 Task: Find connections with filter location Nailsea with filter topic #Bitcoinwith filter profile language French with filter current company V-Soft Consulting Group, Inc. with filter school Atomic Energy Central School with filter industry Pharmaceutical Manufacturing with filter service category Financial Advisory with filter keywords title Phlebotomist
Action: Mouse moved to (589, 67)
Screenshot: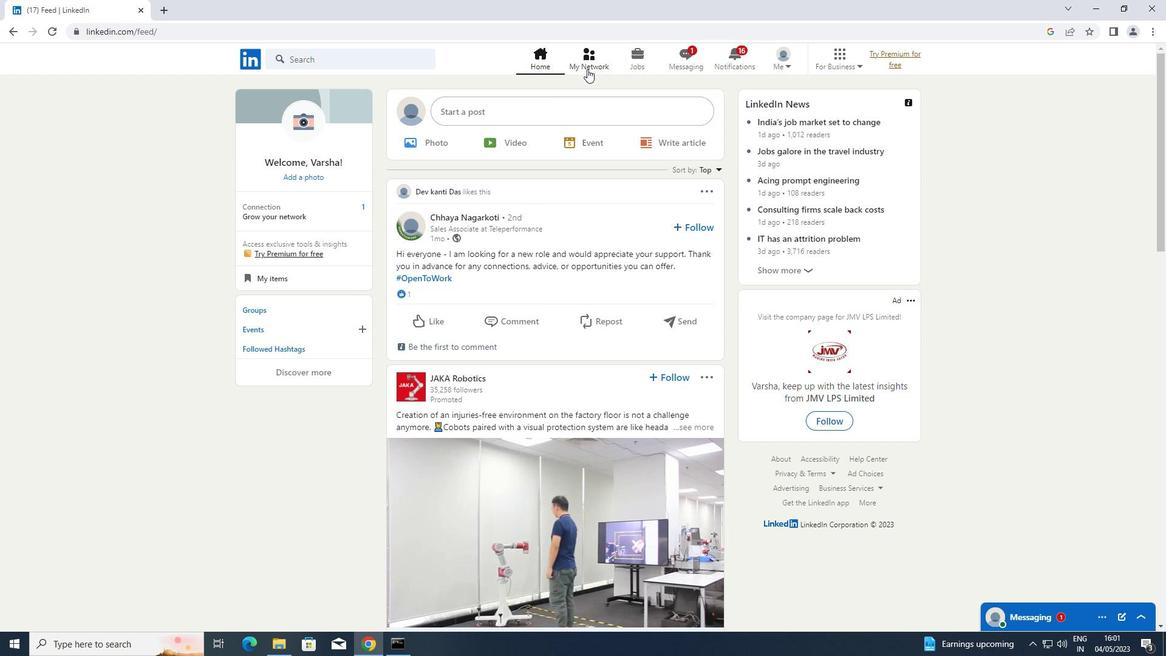 
Action: Mouse pressed left at (589, 67)
Screenshot: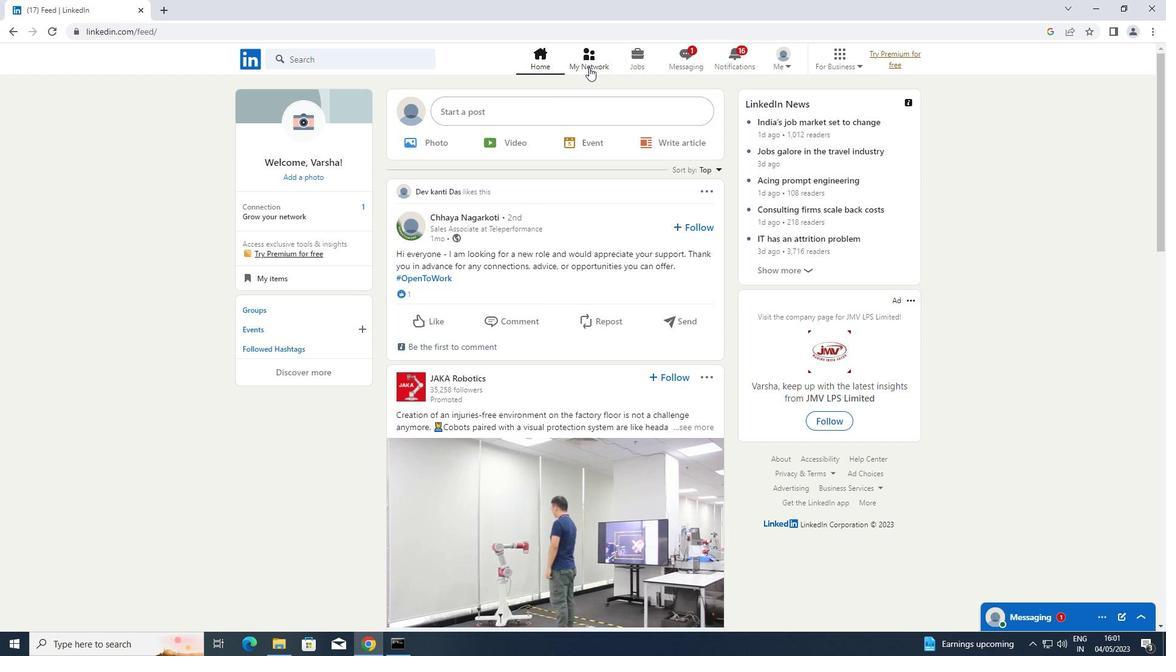 
Action: Mouse moved to (317, 136)
Screenshot: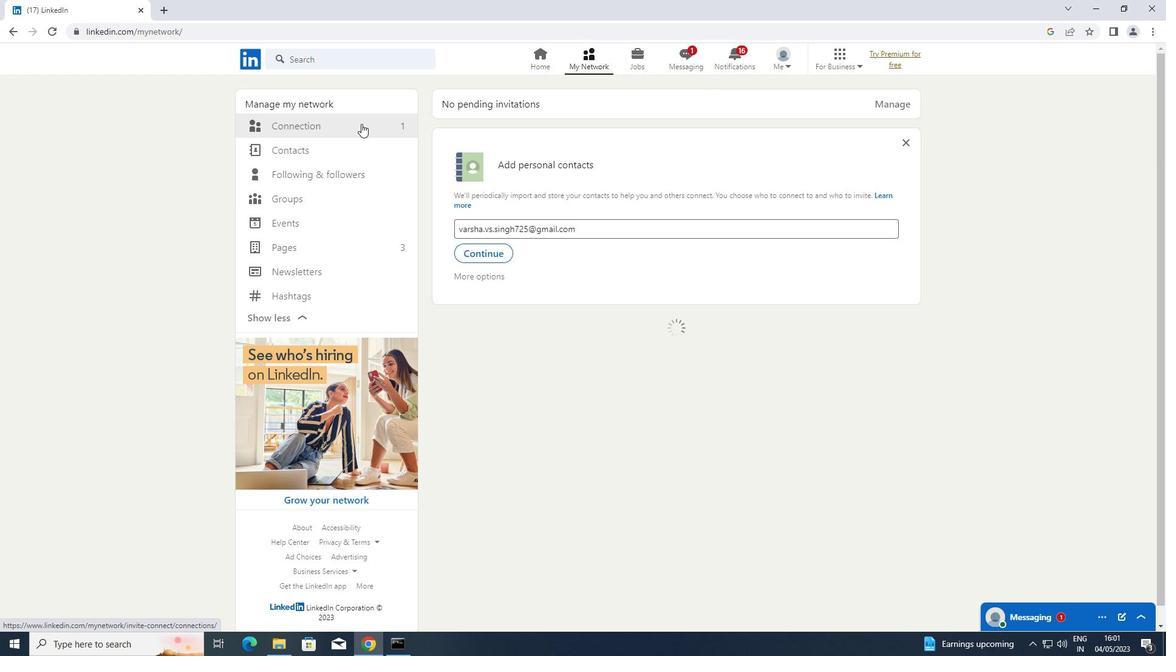 
Action: Mouse pressed left at (317, 136)
Screenshot: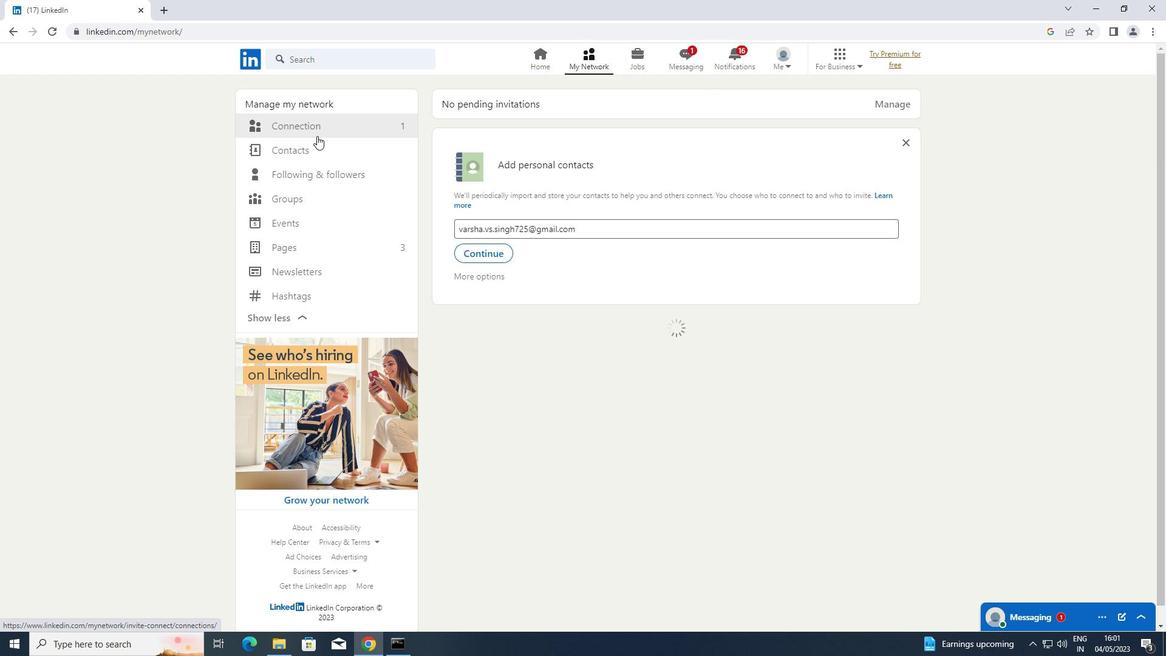
Action: Mouse moved to (322, 133)
Screenshot: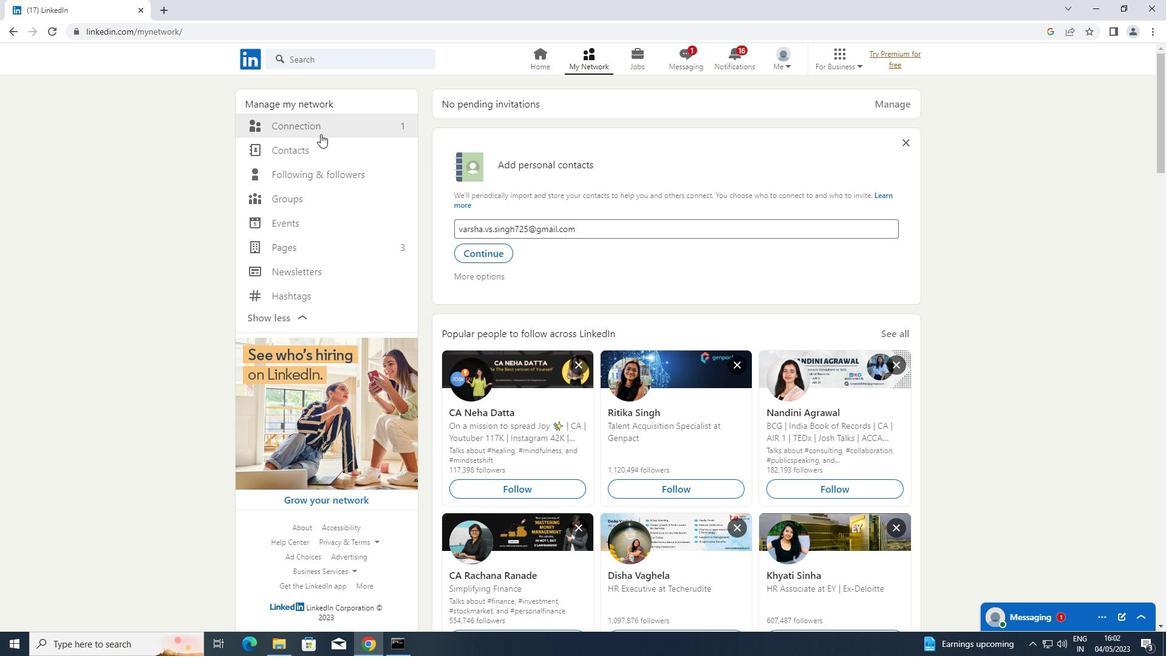 
Action: Mouse pressed left at (322, 133)
Screenshot: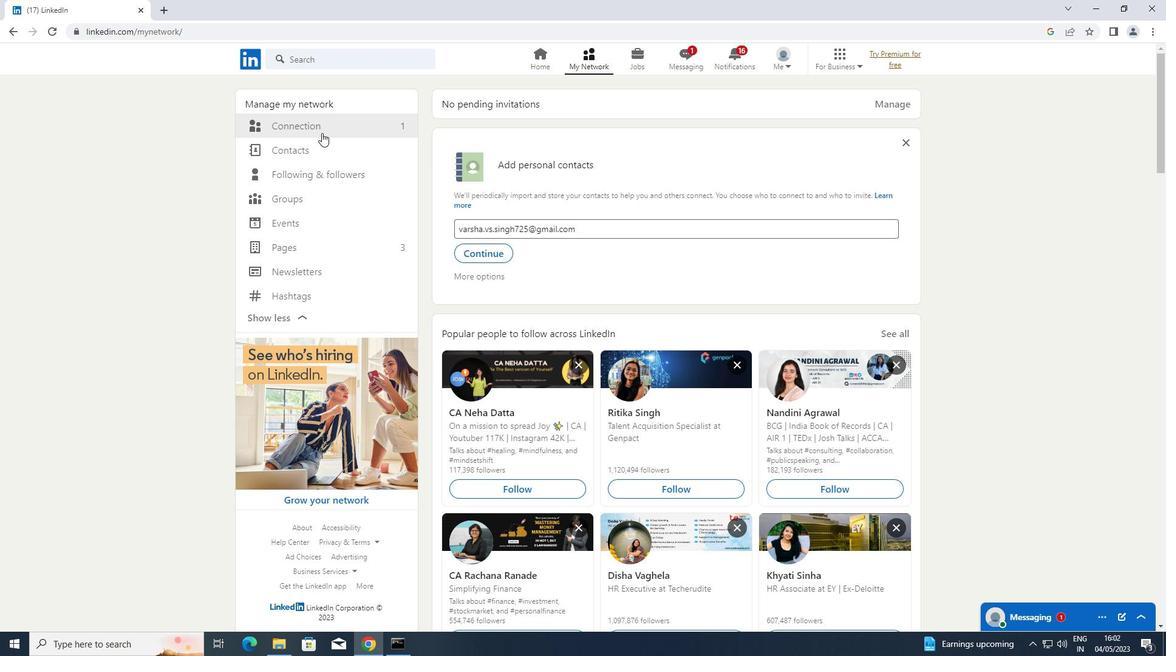 
Action: Mouse moved to (325, 126)
Screenshot: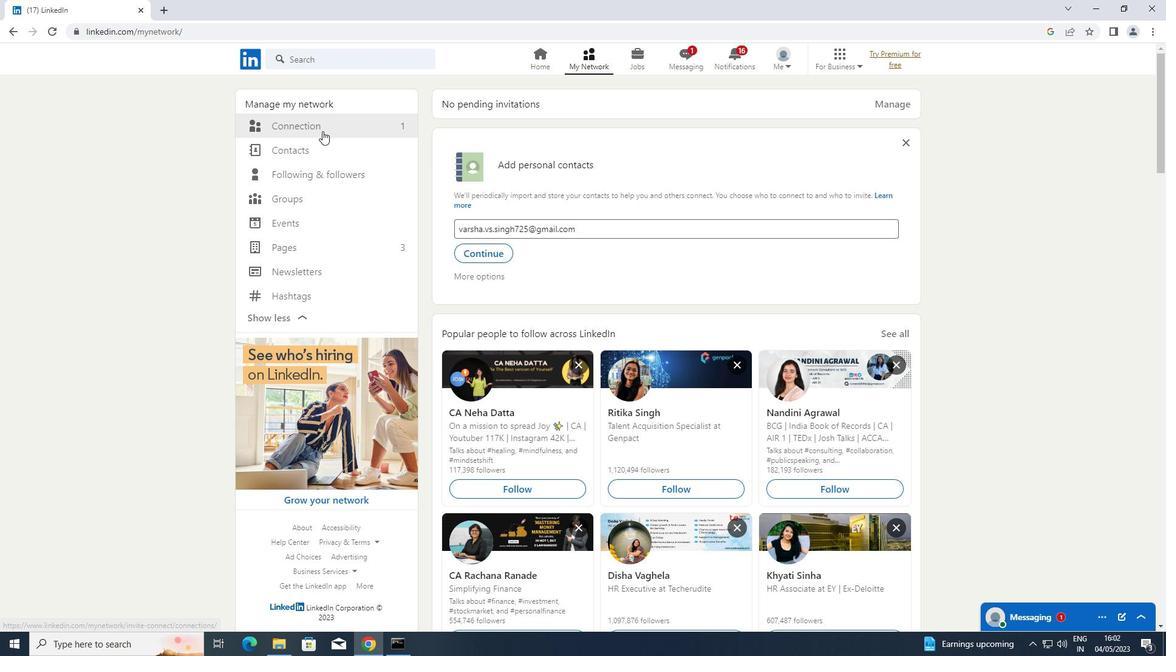 
Action: Mouse pressed left at (325, 126)
Screenshot: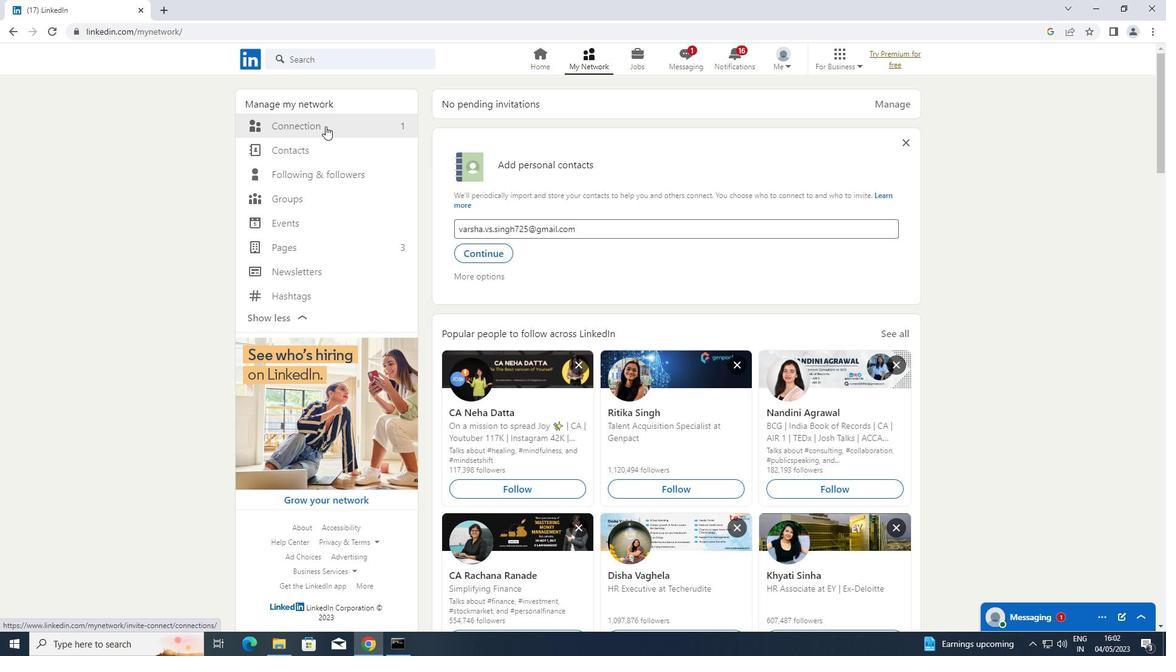
Action: Mouse moved to (656, 128)
Screenshot: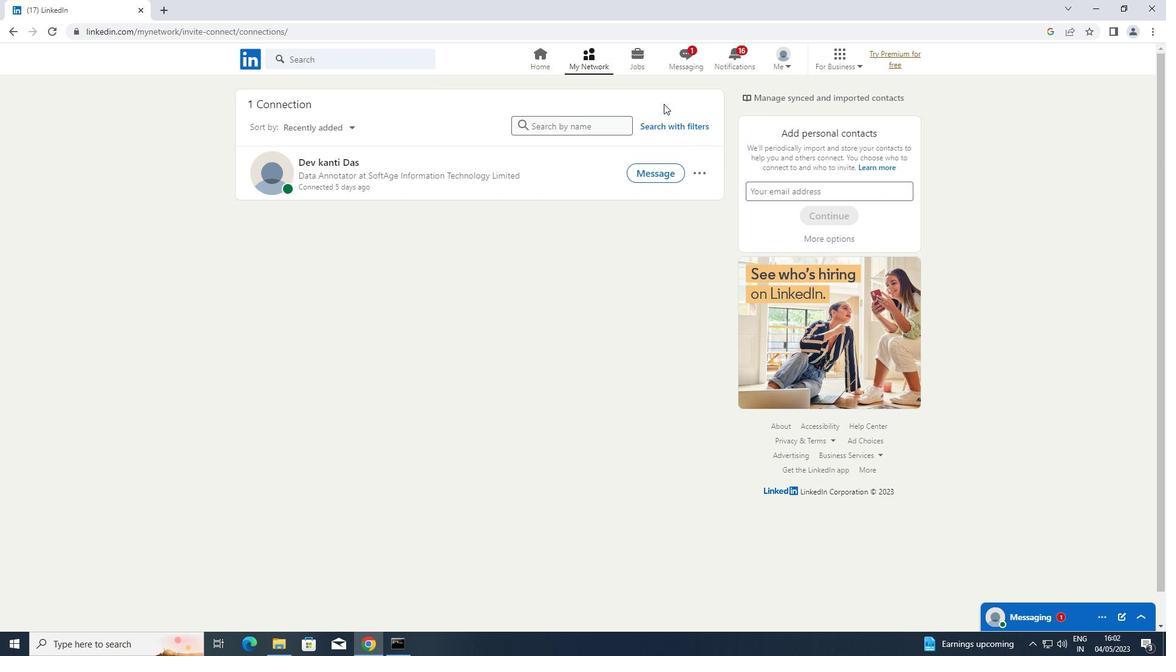 
Action: Mouse pressed left at (656, 128)
Screenshot: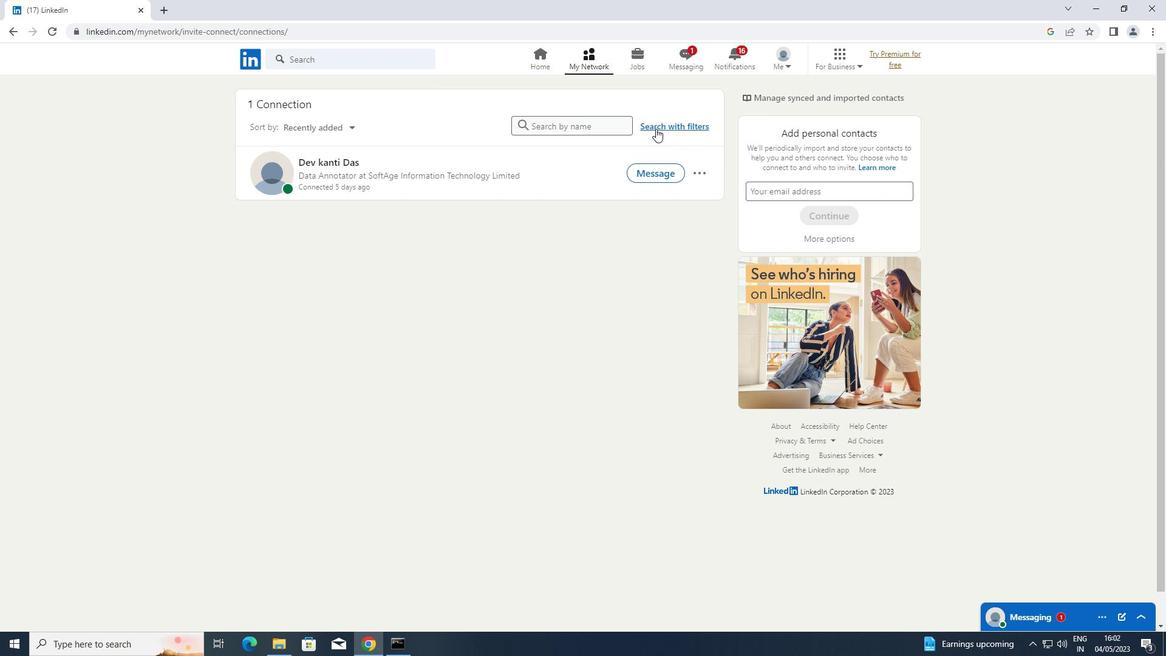 
Action: Mouse moved to (628, 96)
Screenshot: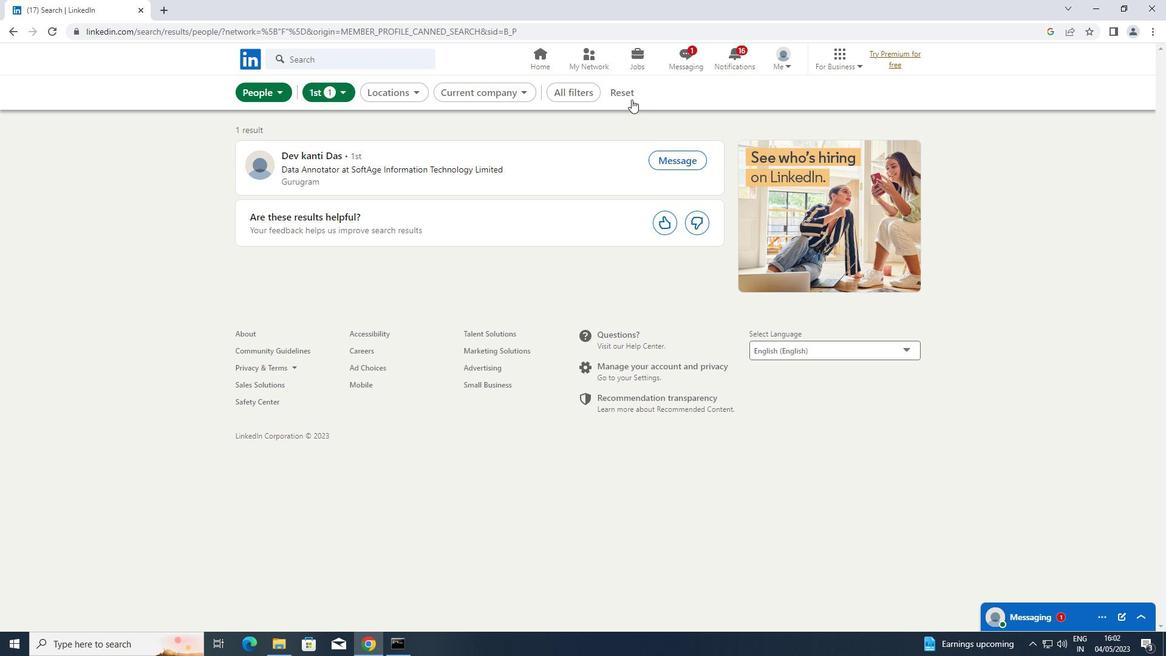 
Action: Mouse pressed left at (628, 96)
Screenshot: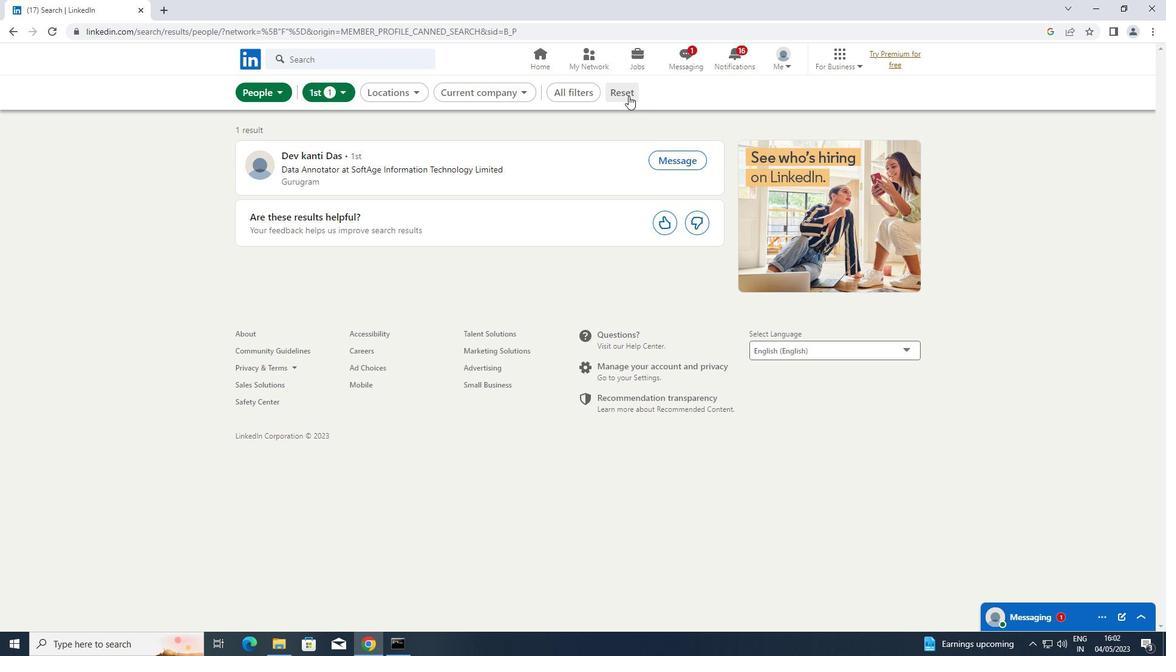 
Action: Mouse moved to (603, 97)
Screenshot: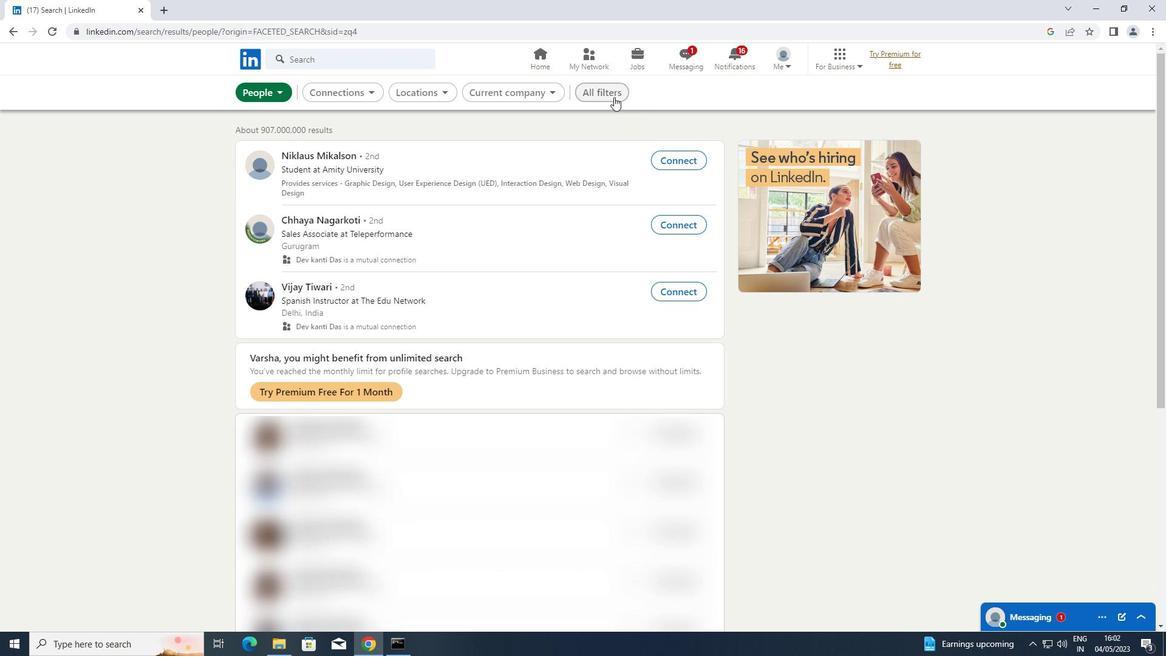 
Action: Mouse pressed left at (603, 97)
Screenshot: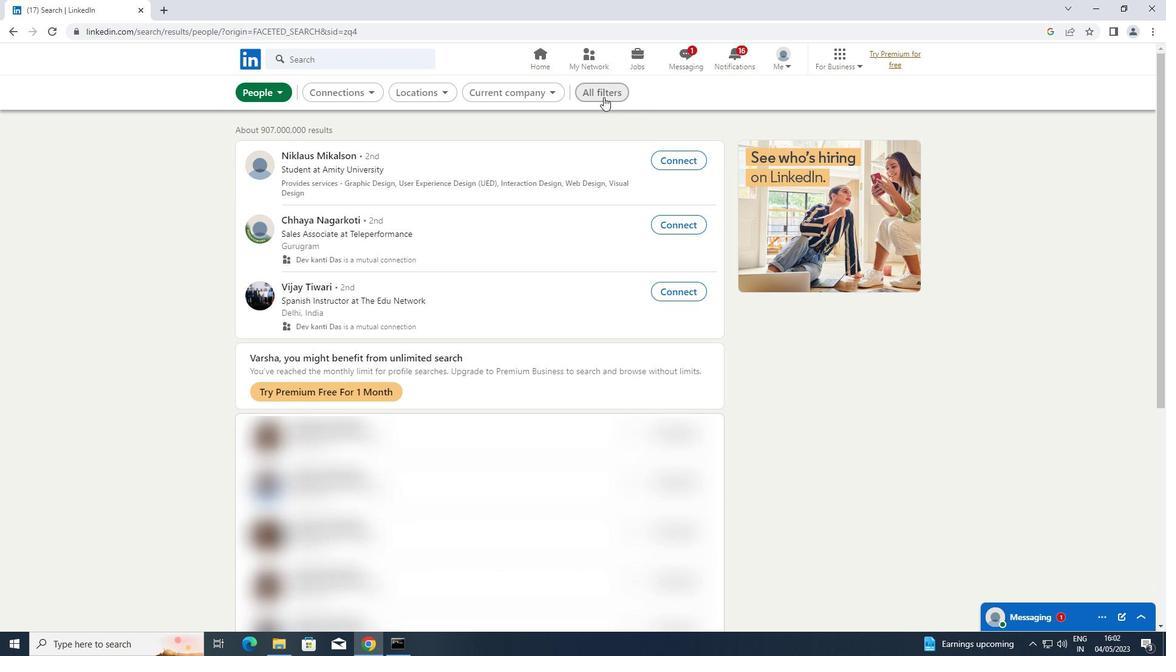 
Action: Mouse moved to (1088, 340)
Screenshot: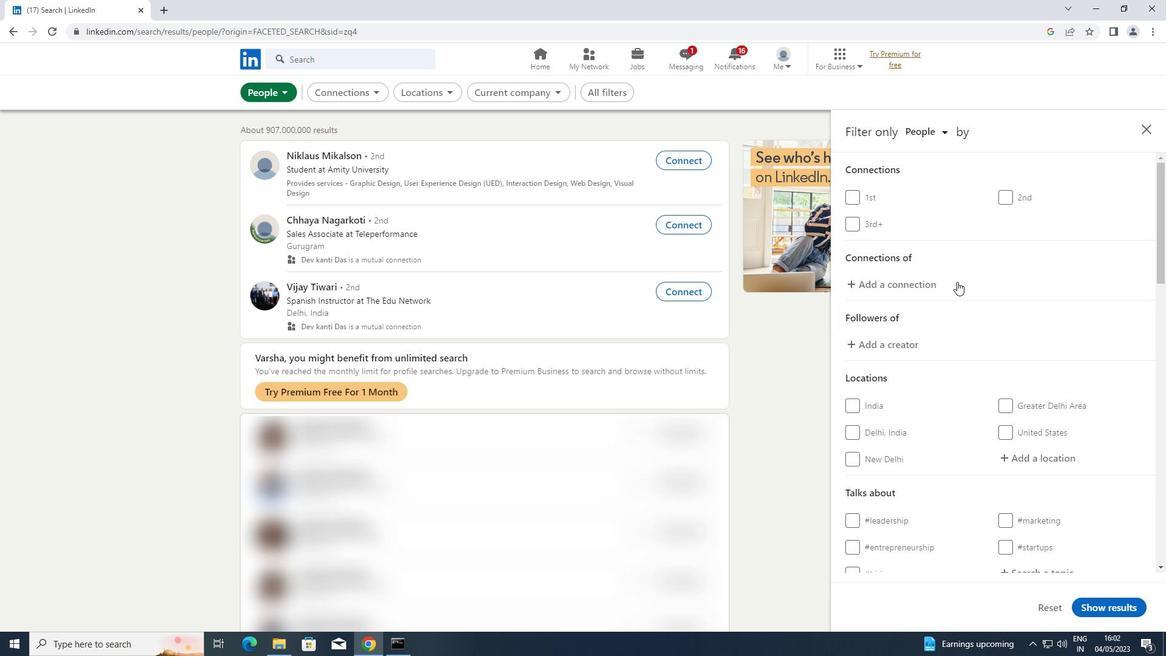
Action: Mouse scrolled (1088, 340) with delta (0, 0)
Screenshot: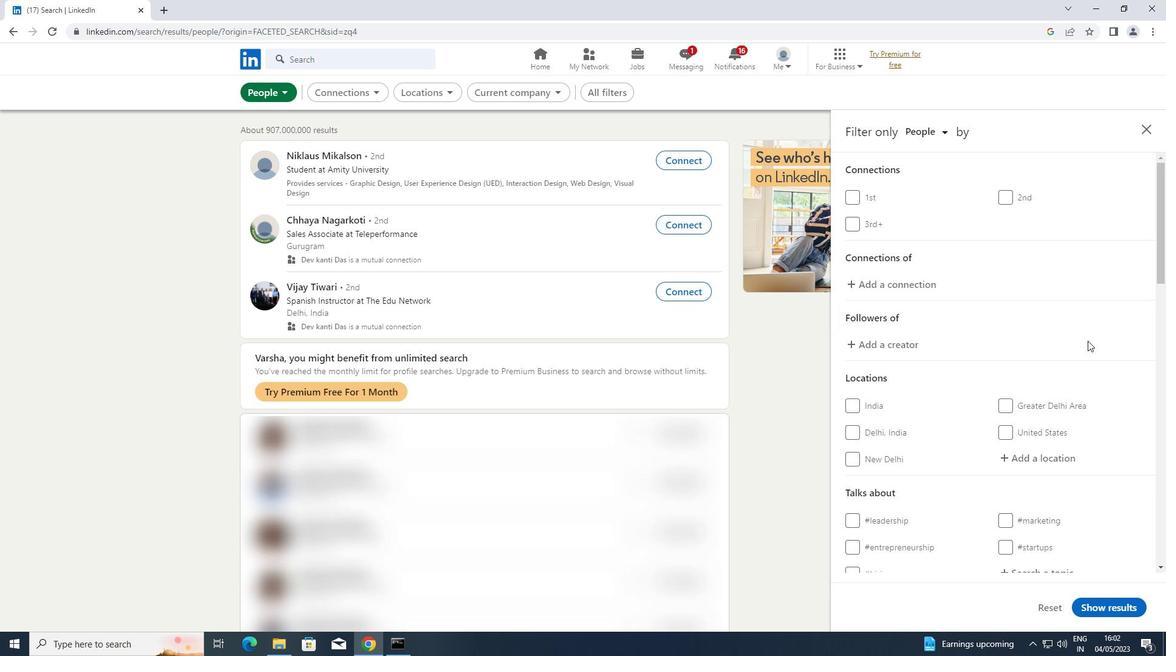 
Action: Mouse scrolled (1088, 340) with delta (0, 0)
Screenshot: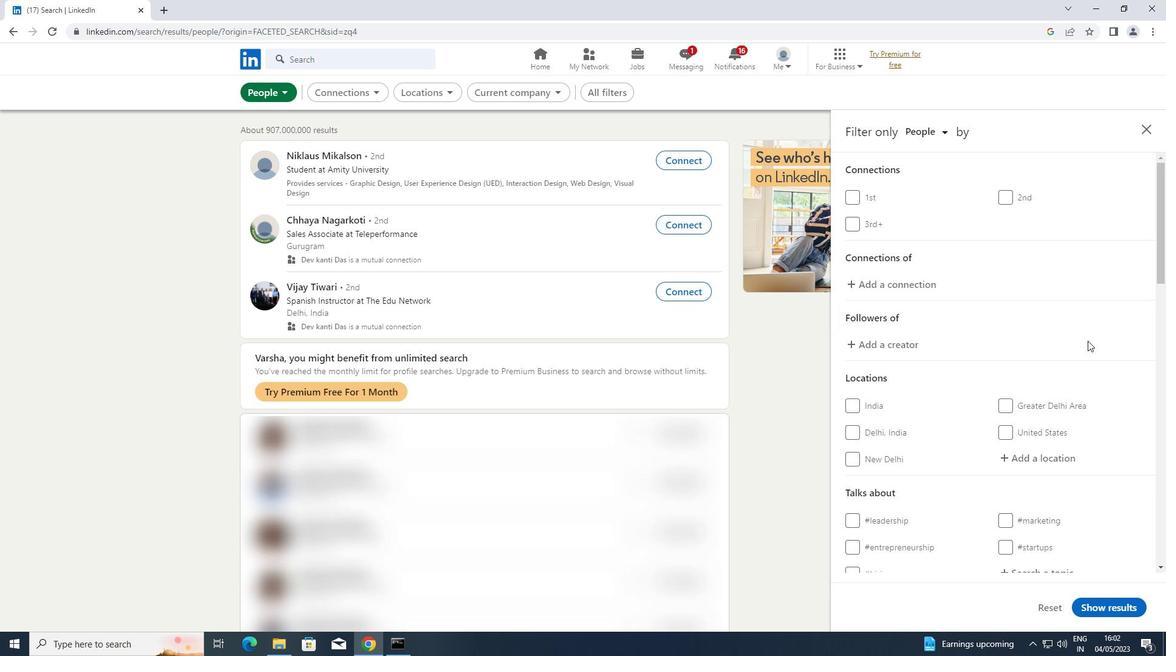 
Action: Mouse moved to (1051, 337)
Screenshot: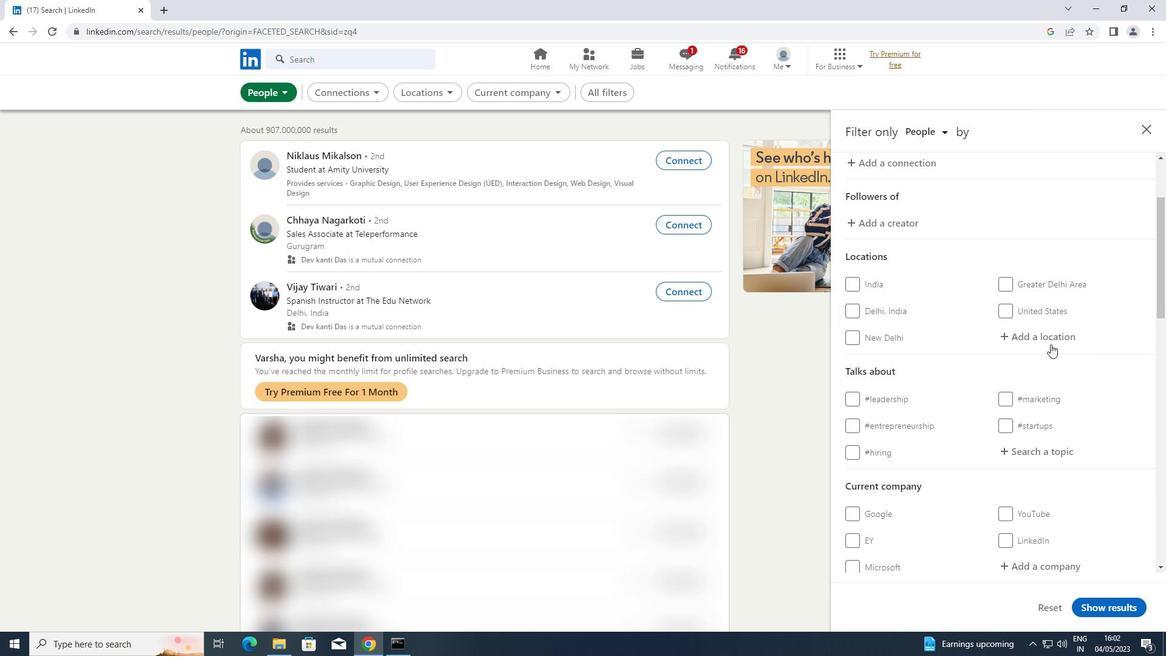 
Action: Mouse pressed left at (1051, 337)
Screenshot: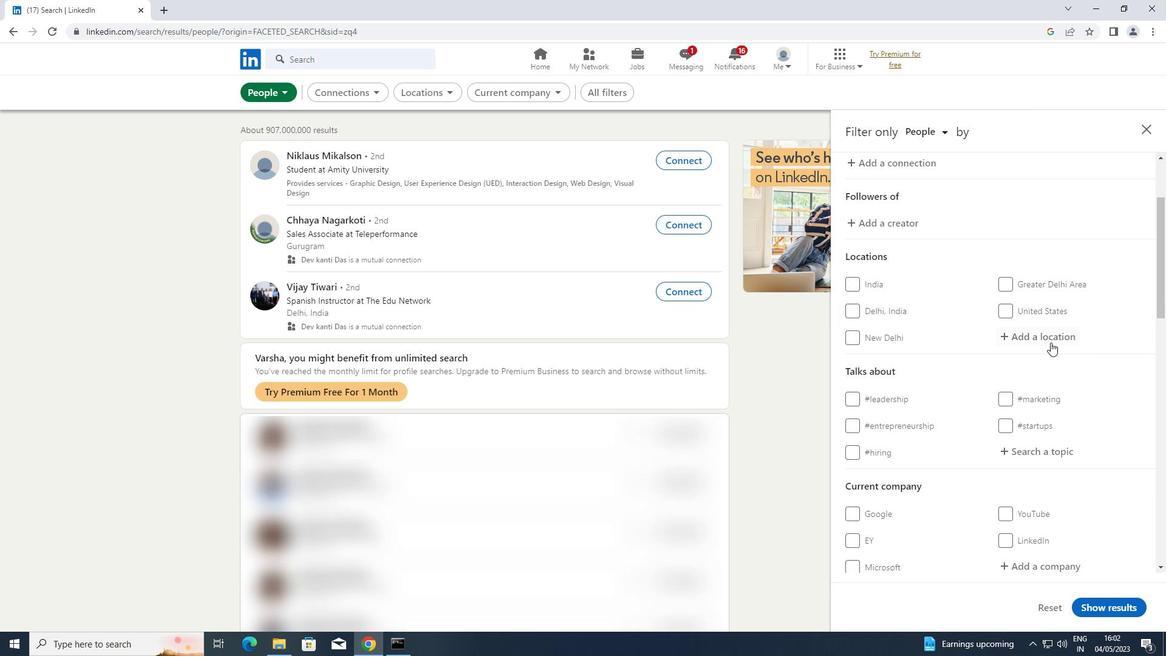 
Action: Mouse moved to (1051, 334)
Screenshot: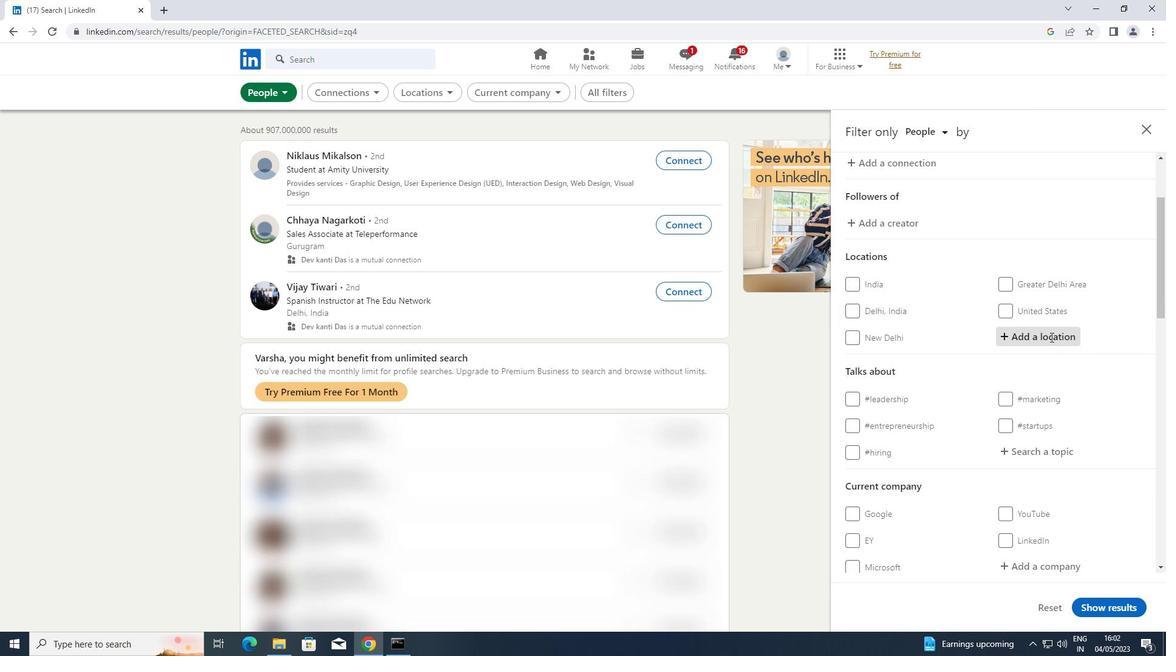 
Action: Key pressed <Key.shift><Key.shift>NAILSEA
Screenshot: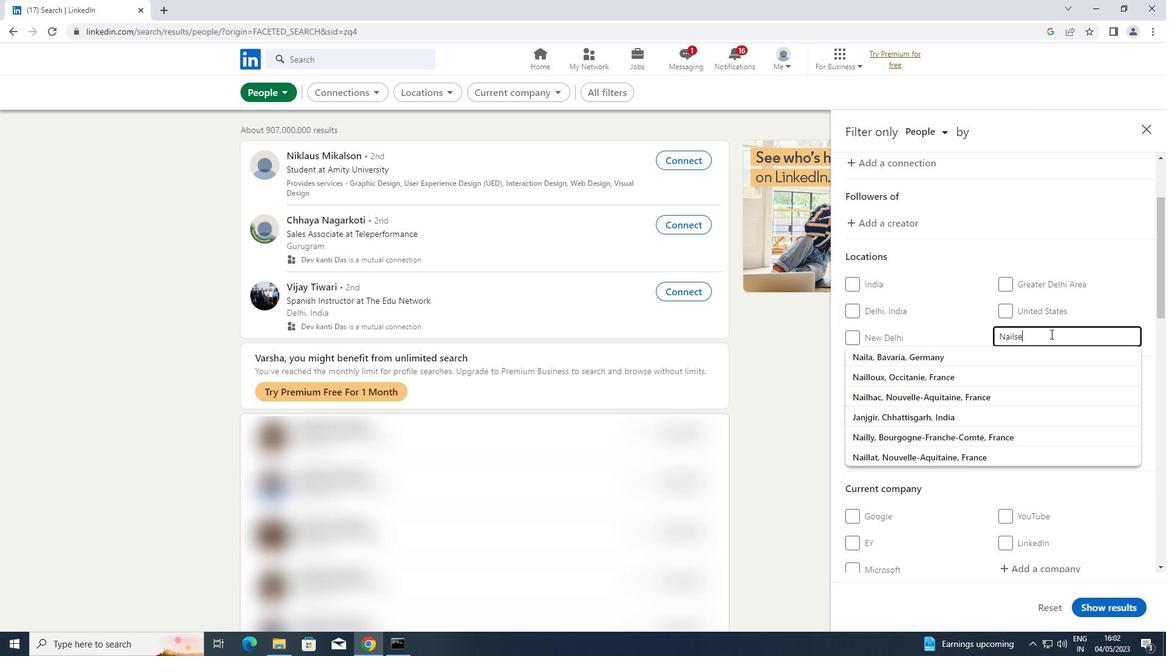 
Action: Mouse moved to (1040, 449)
Screenshot: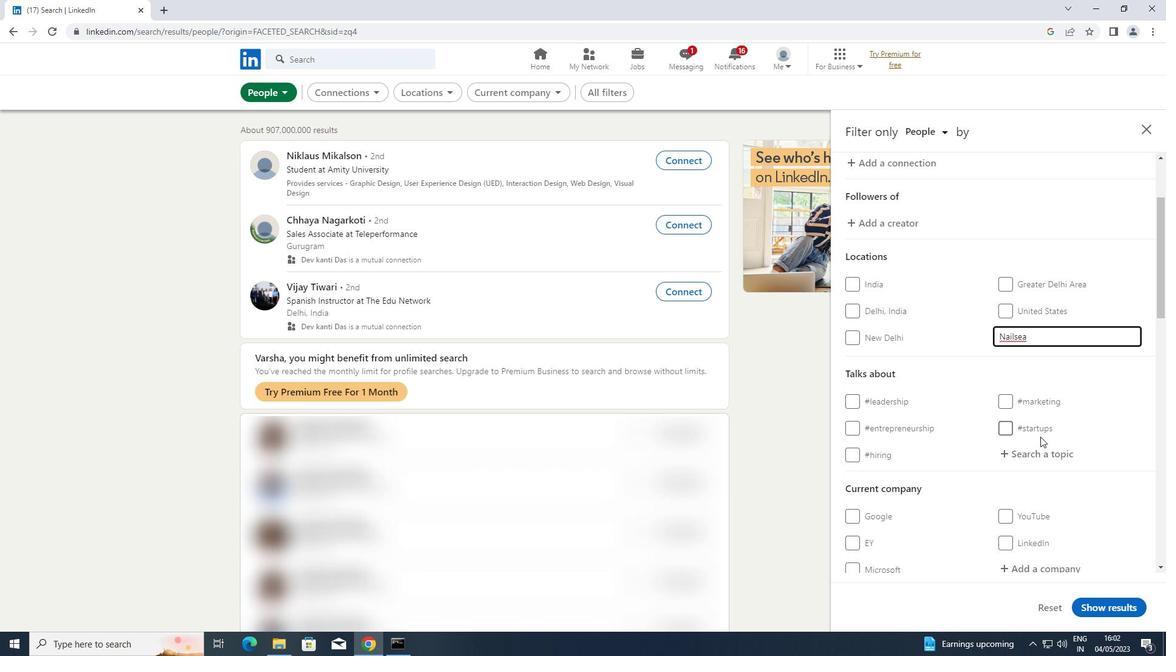 
Action: Mouse pressed left at (1040, 449)
Screenshot: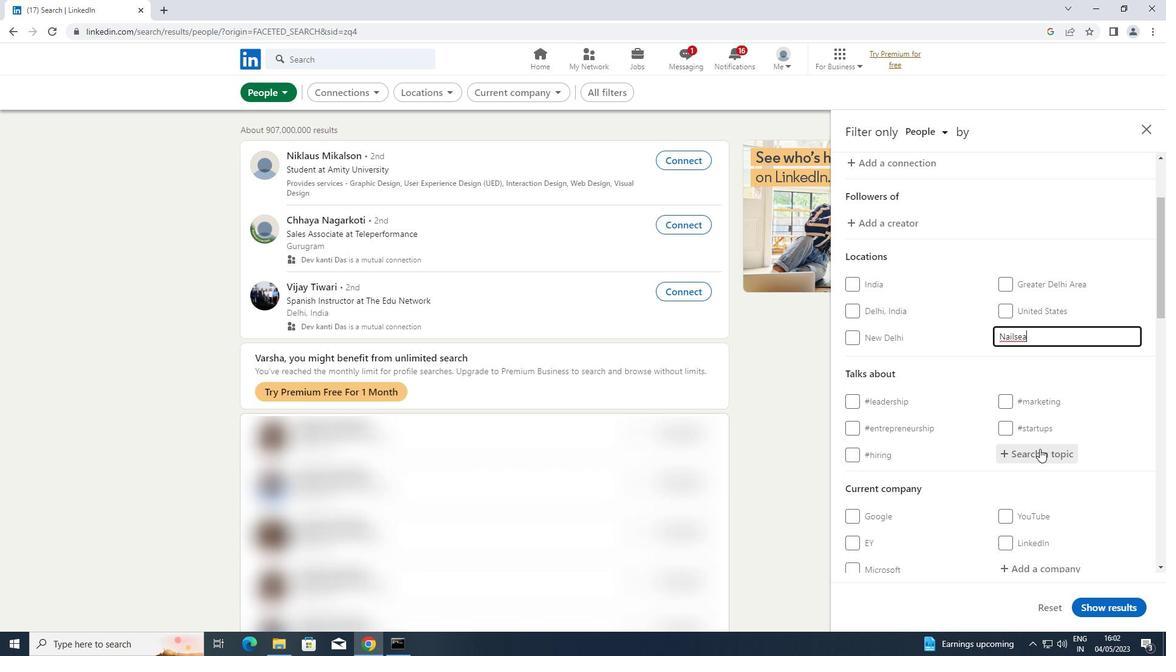 
Action: Key pressed <Key.shift>BITCOIN
Screenshot: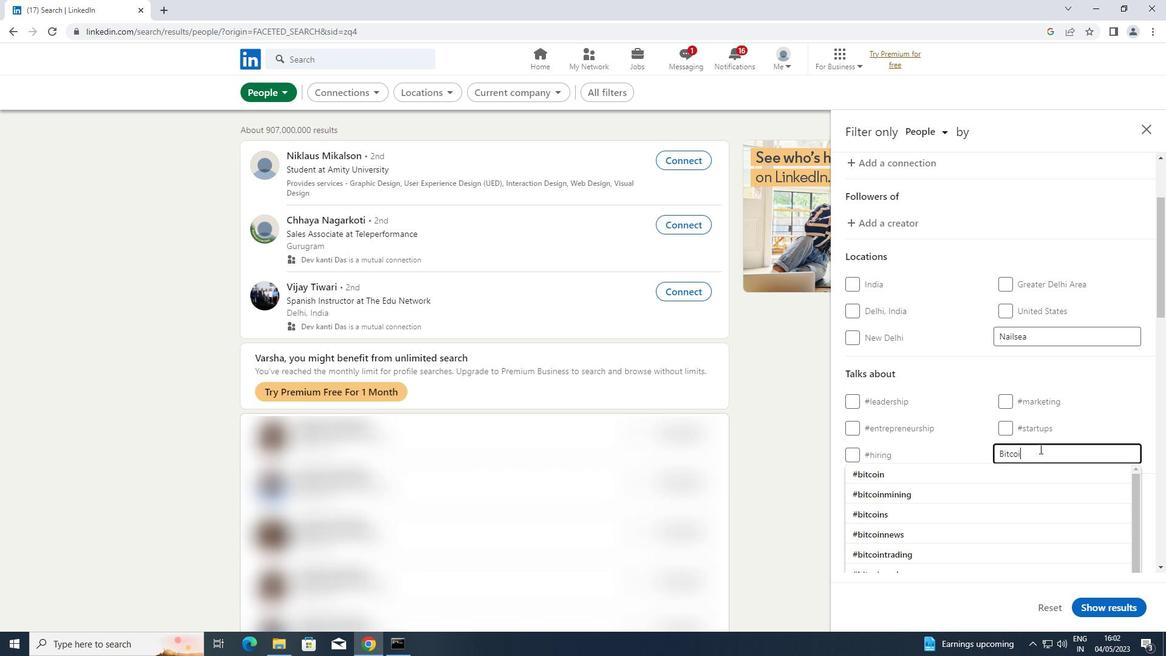 
Action: Mouse moved to (948, 475)
Screenshot: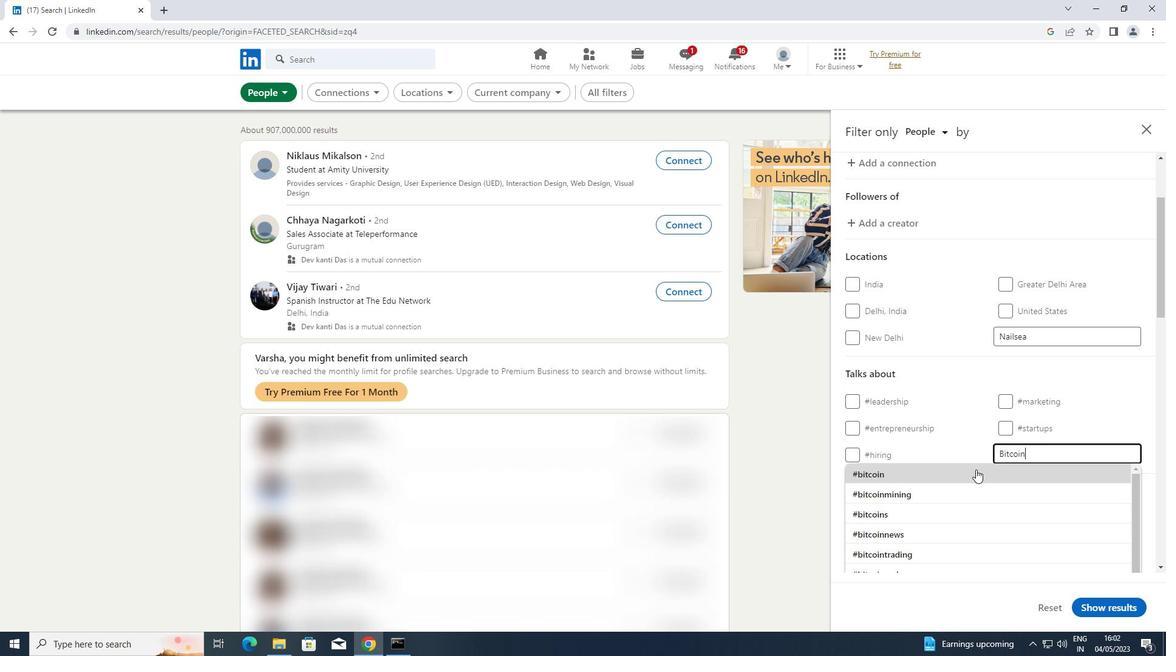 
Action: Mouse pressed left at (948, 475)
Screenshot: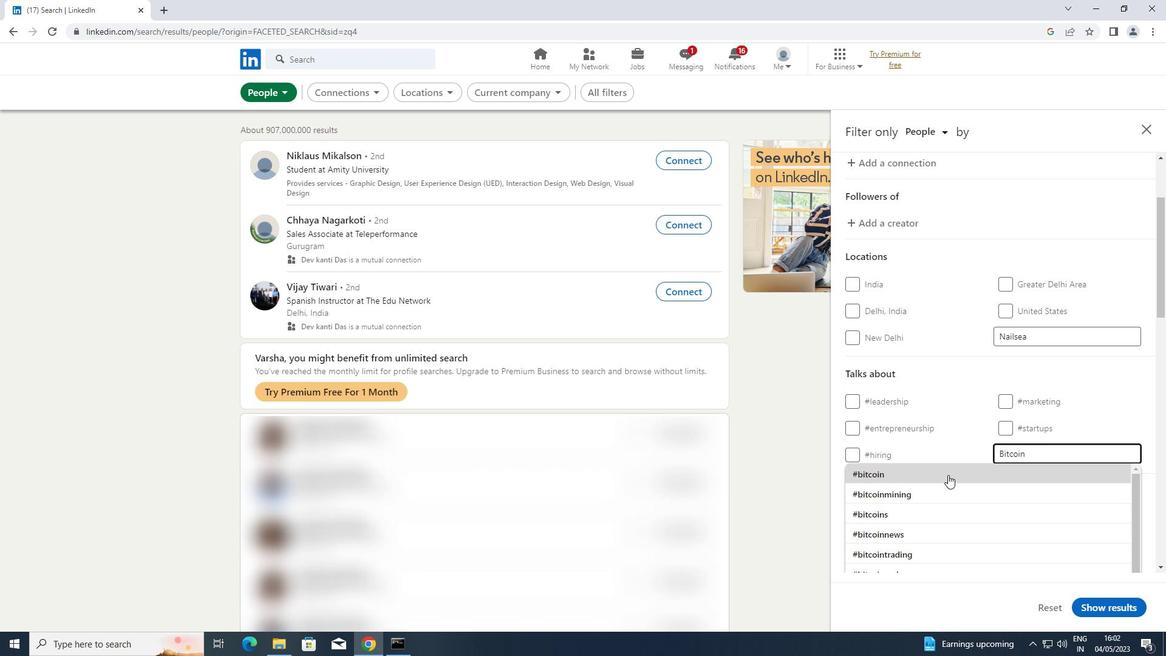 
Action: Mouse scrolled (948, 474) with delta (0, 0)
Screenshot: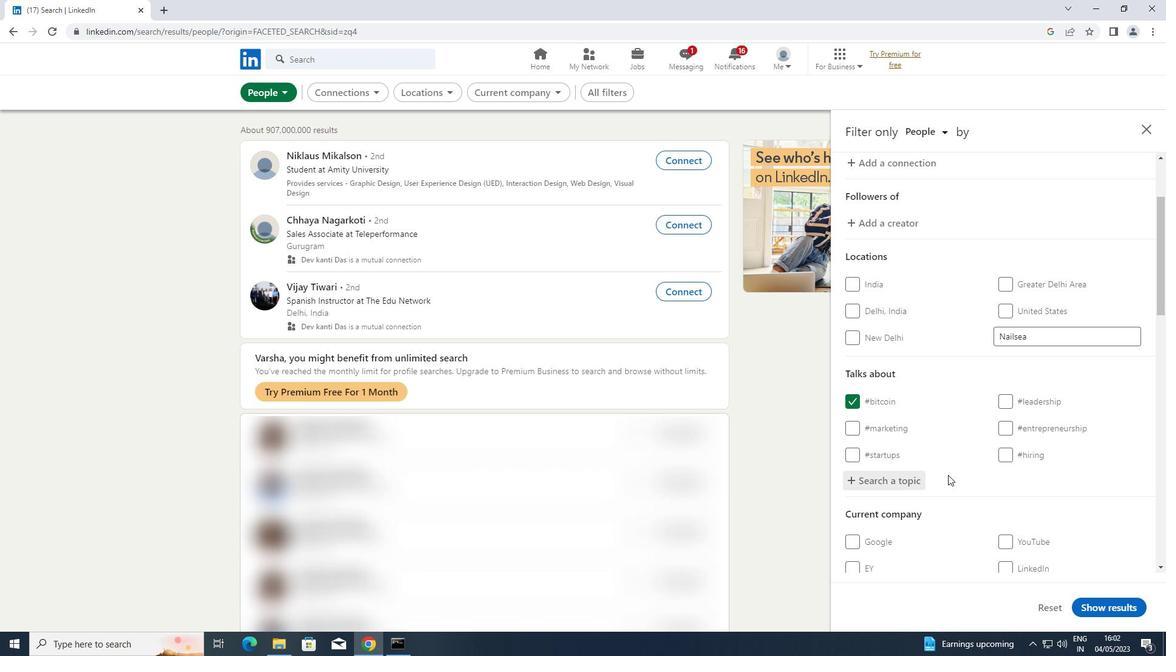 
Action: Mouse scrolled (948, 474) with delta (0, 0)
Screenshot: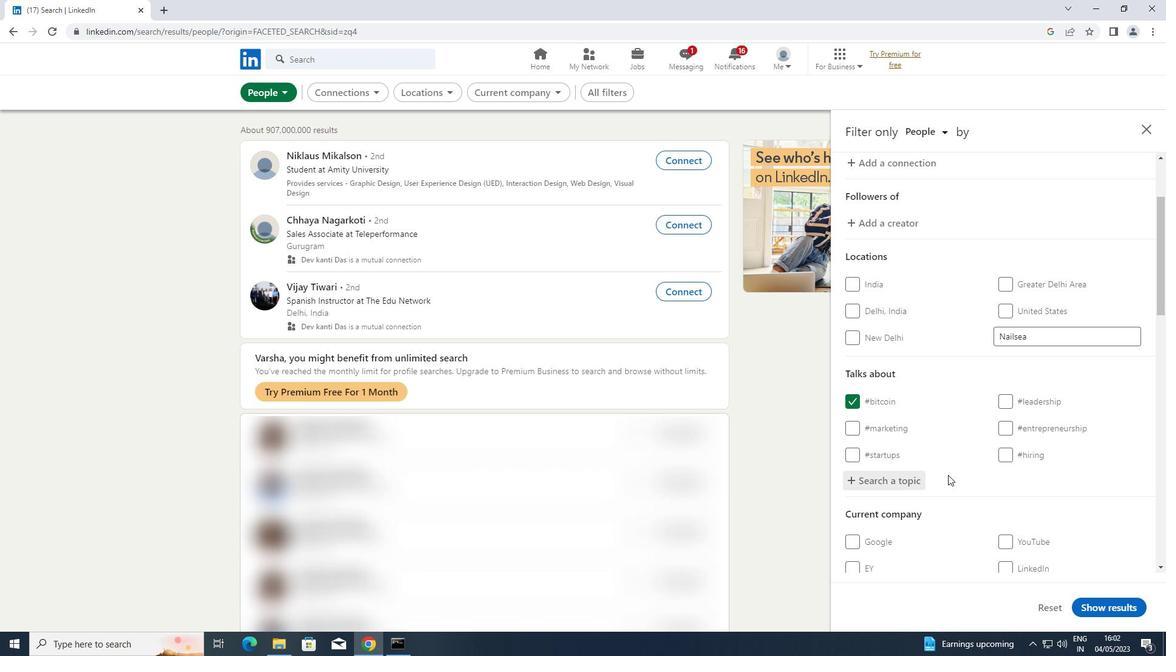
Action: Mouse scrolled (948, 474) with delta (0, 0)
Screenshot: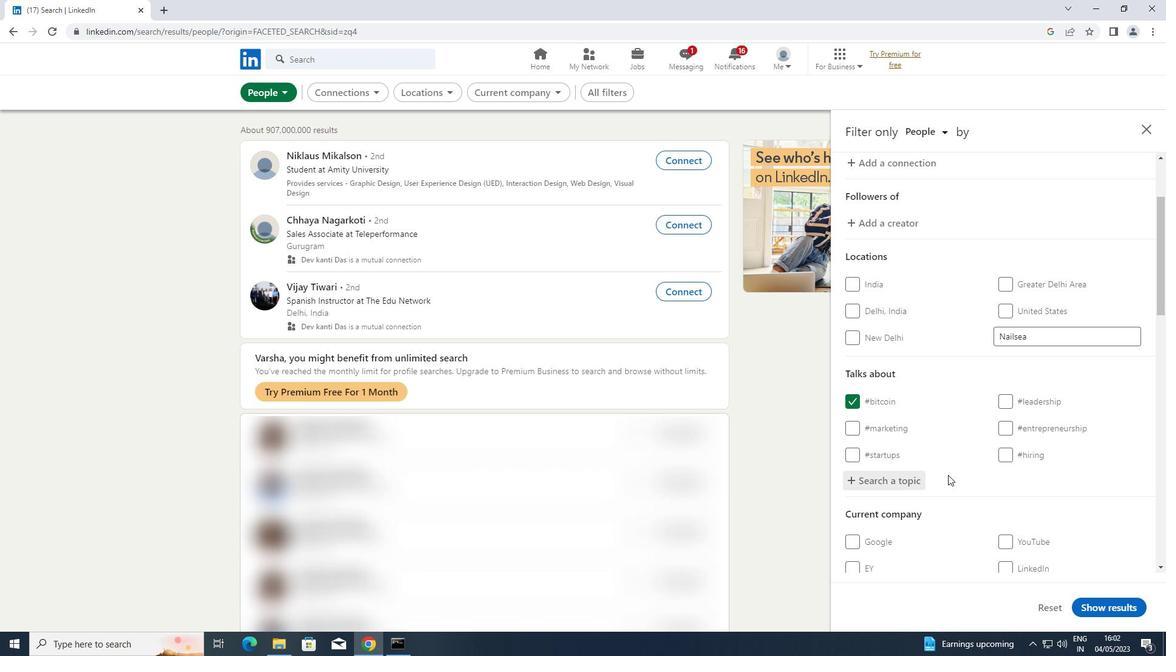 
Action: Mouse scrolled (948, 474) with delta (0, 0)
Screenshot: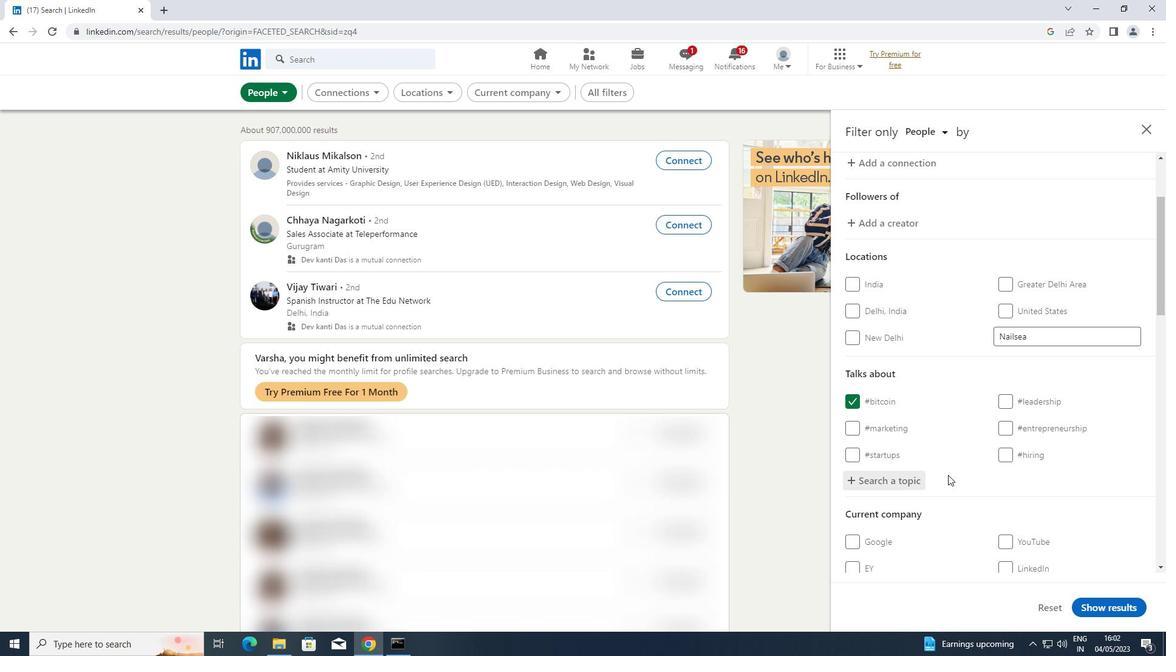 
Action: Mouse scrolled (948, 474) with delta (0, 0)
Screenshot: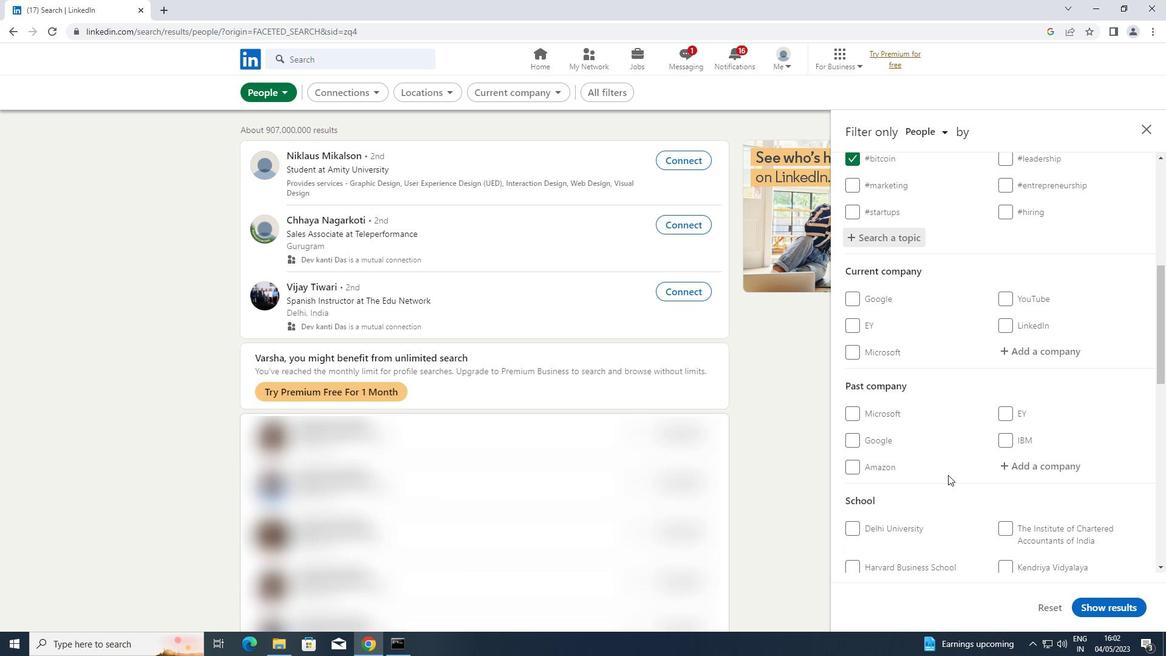 
Action: Mouse scrolled (948, 474) with delta (0, 0)
Screenshot: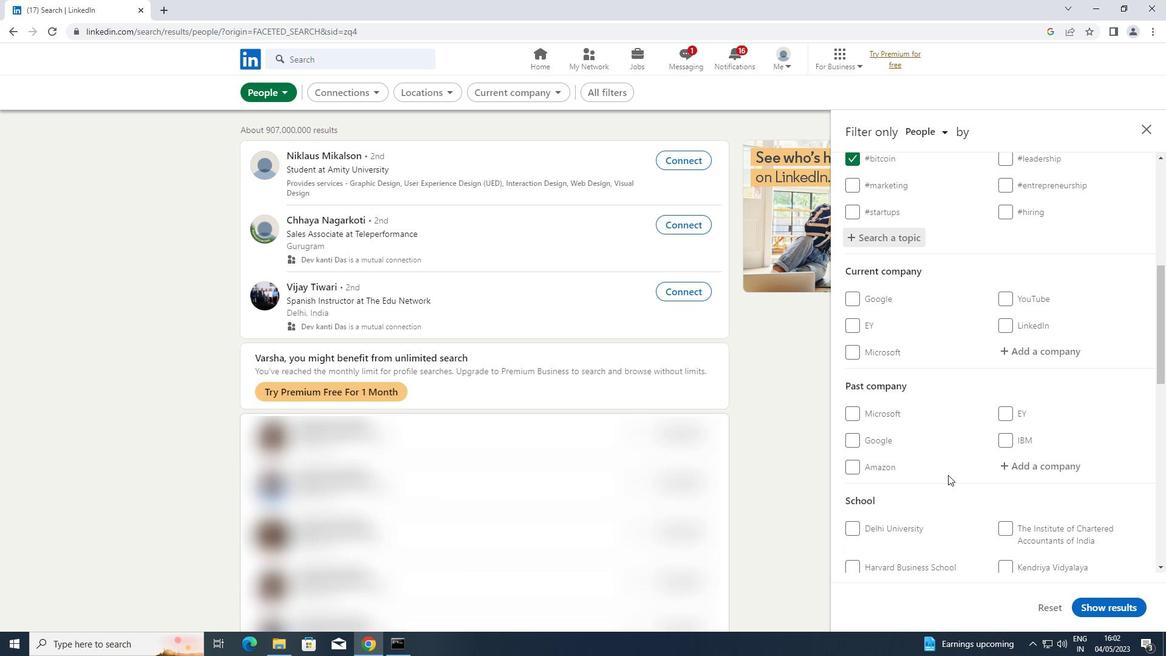 
Action: Mouse scrolled (948, 474) with delta (0, 0)
Screenshot: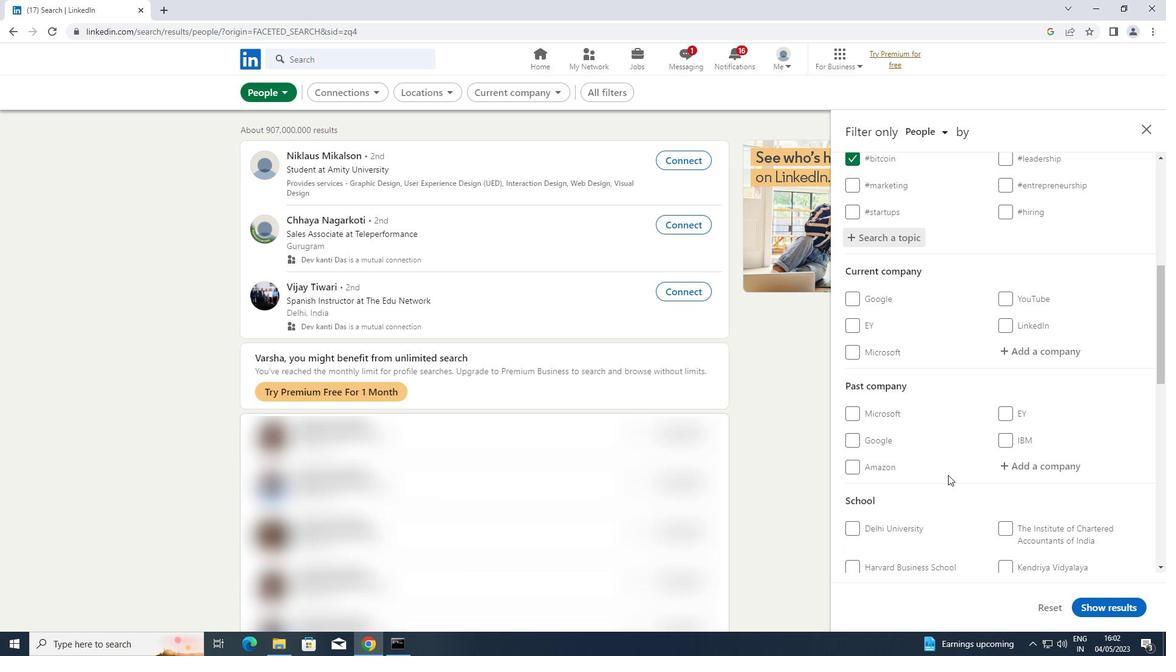 
Action: Mouse scrolled (948, 474) with delta (0, 0)
Screenshot: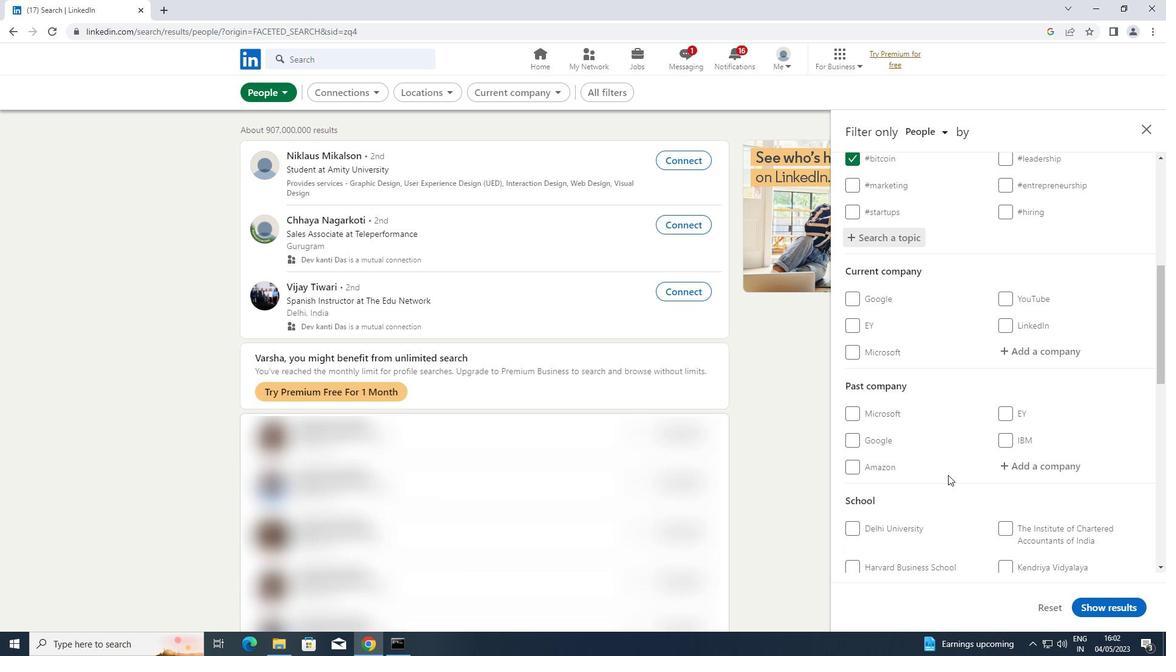 
Action: Mouse scrolled (948, 474) with delta (0, 0)
Screenshot: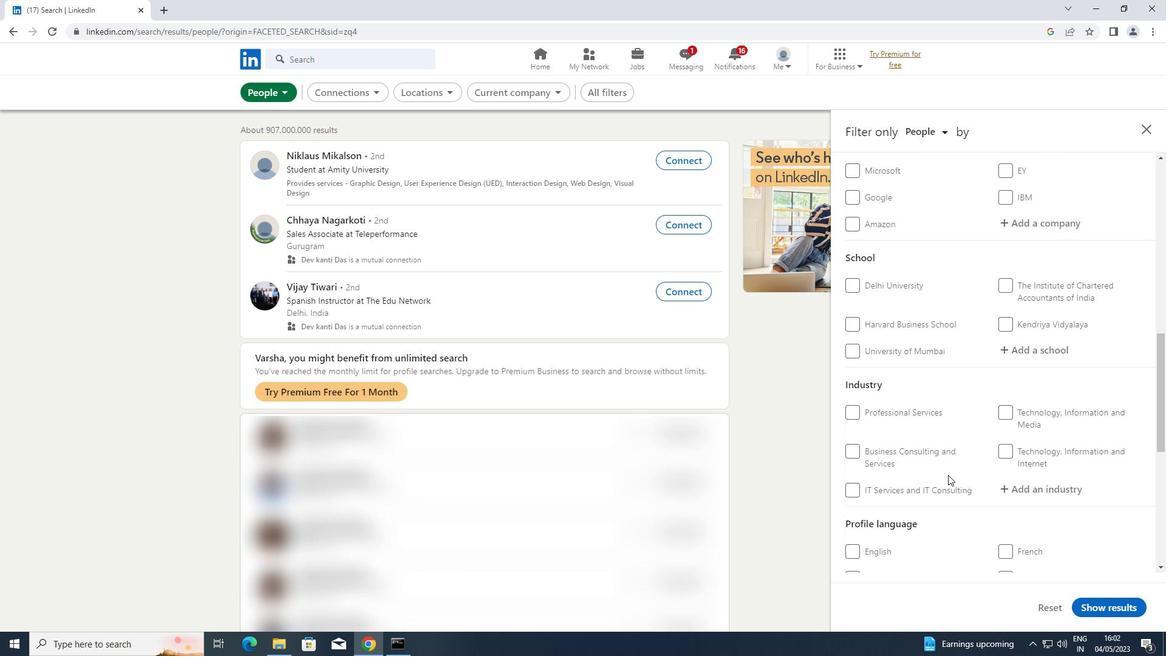 
Action: Mouse scrolled (948, 474) with delta (0, 0)
Screenshot: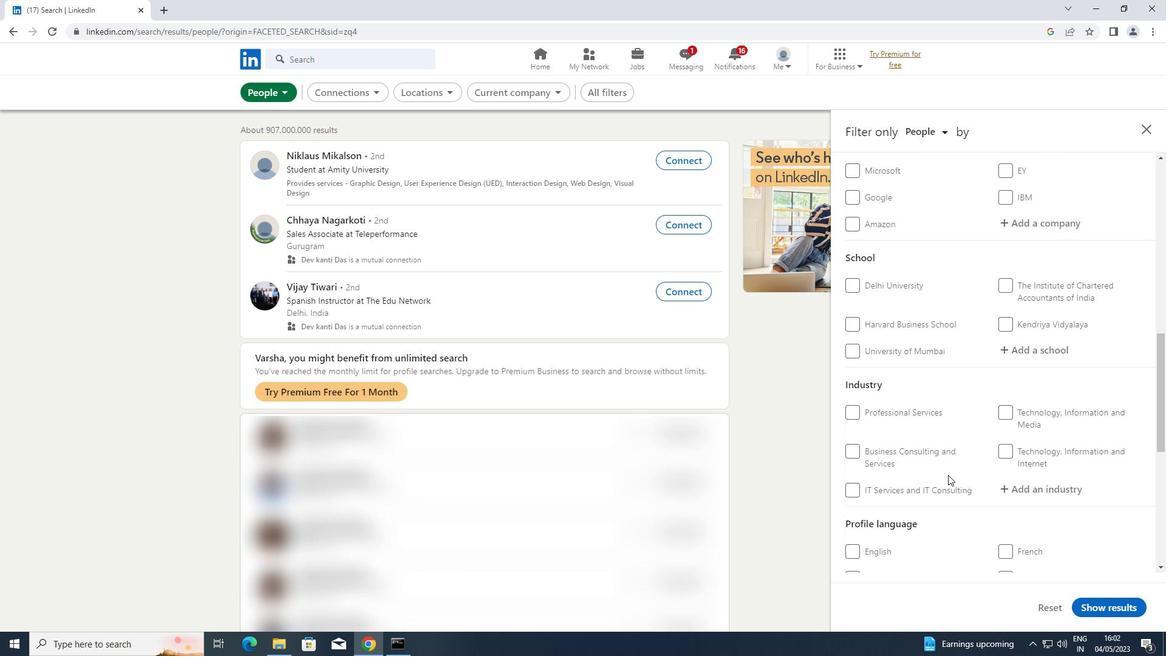 
Action: Mouse moved to (1011, 429)
Screenshot: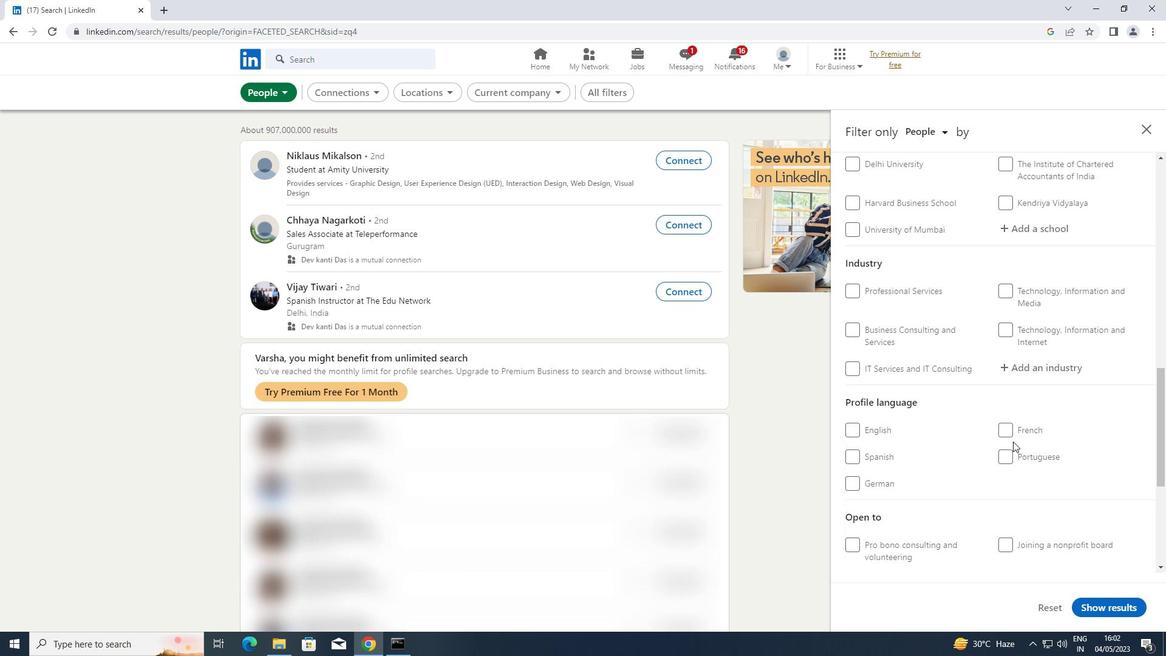 
Action: Mouse pressed left at (1011, 429)
Screenshot: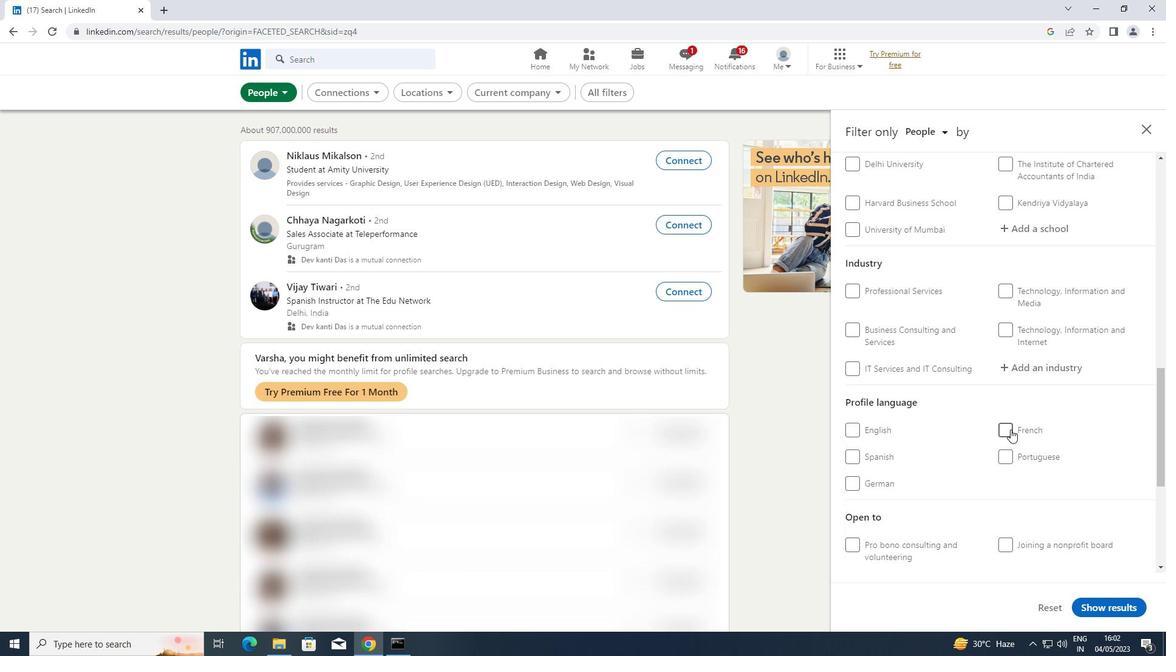 
Action: Mouse moved to (1011, 428)
Screenshot: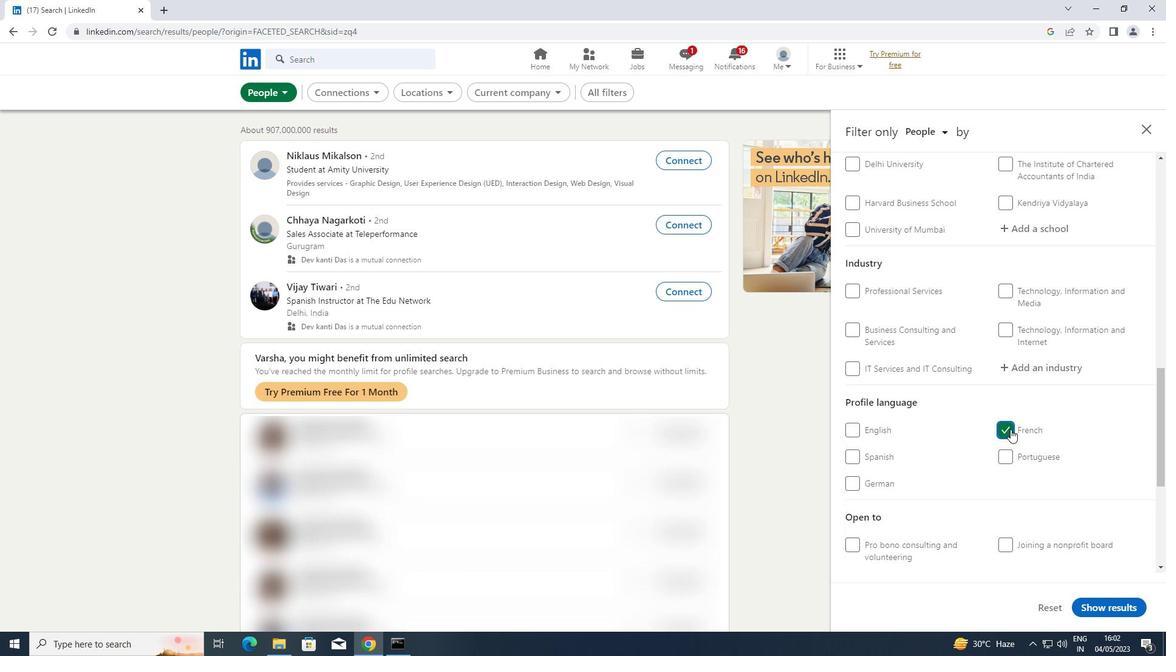 
Action: Mouse scrolled (1011, 429) with delta (0, 0)
Screenshot: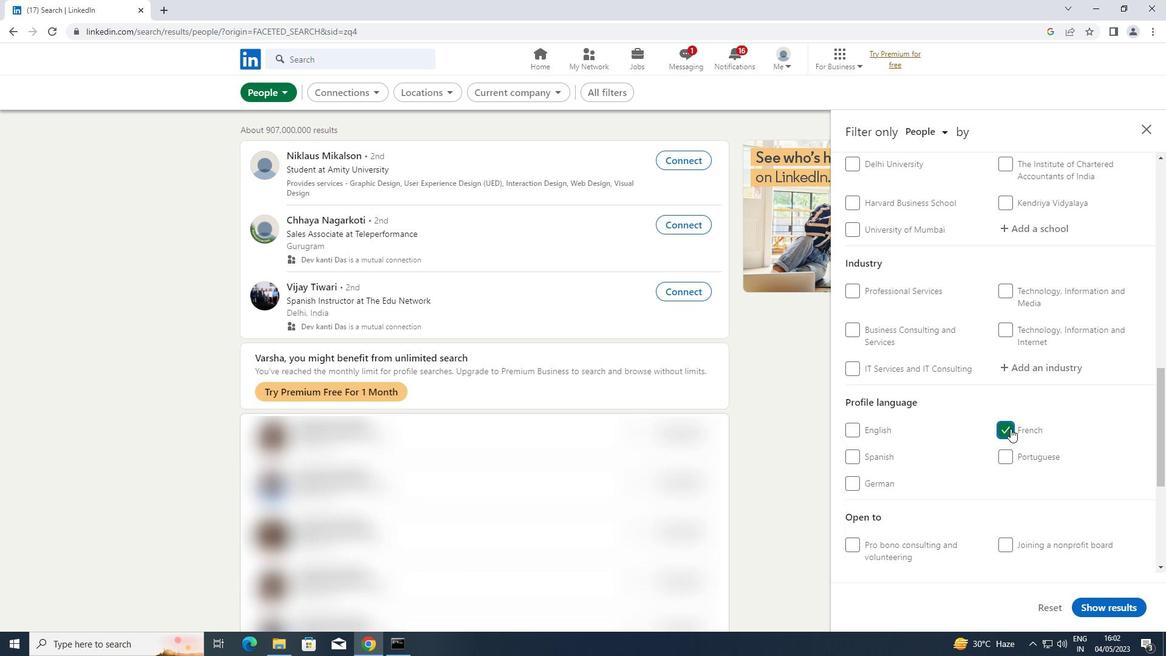 
Action: Mouse scrolled (1011, 429) with delta (0, 0)
Screenshot: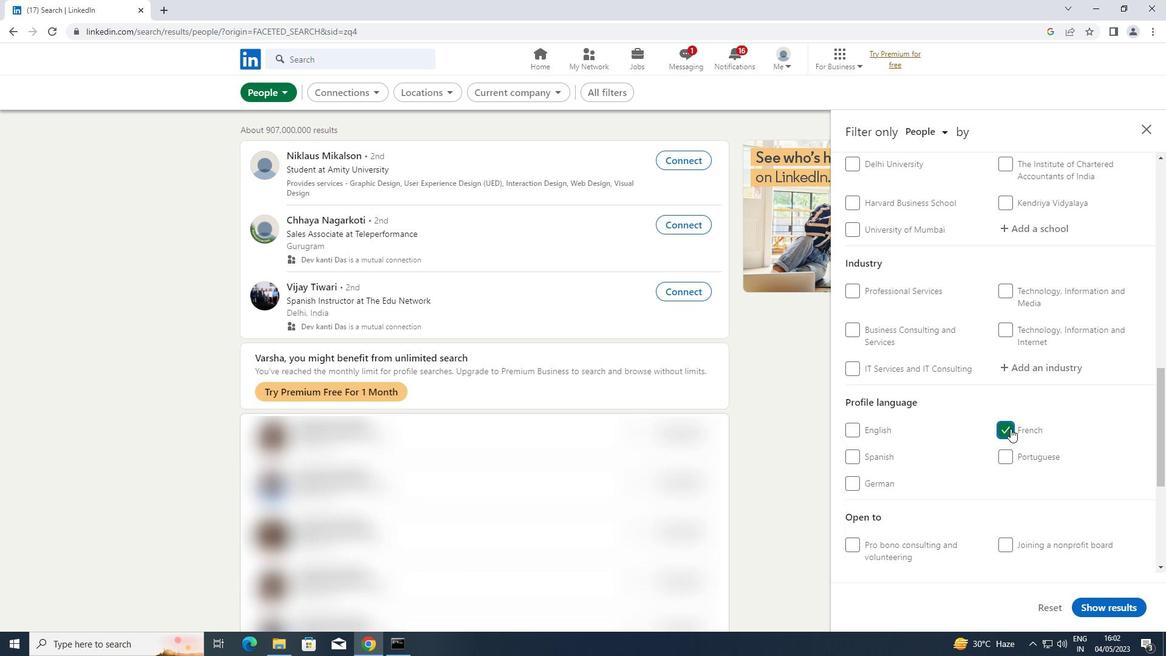 
Action: Mouse scrolled (1011, 429) with delta (0, 0)
Screenshot: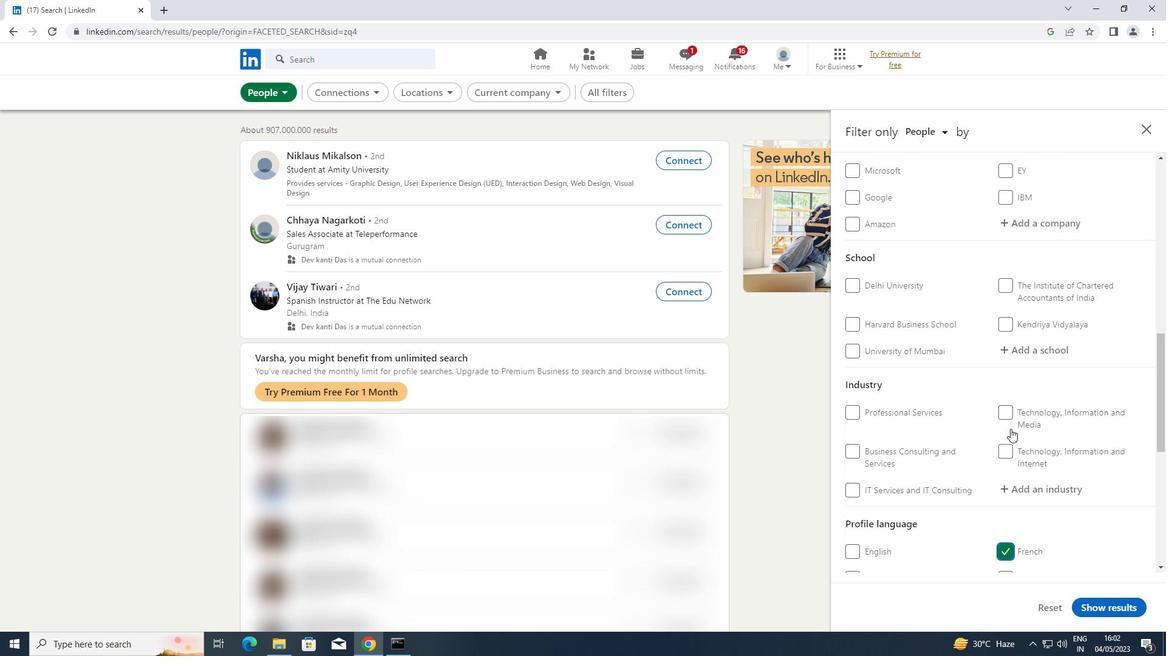 
Action: Mouse scrolled (1011, 429) with delta (0, 0)
Screenshot: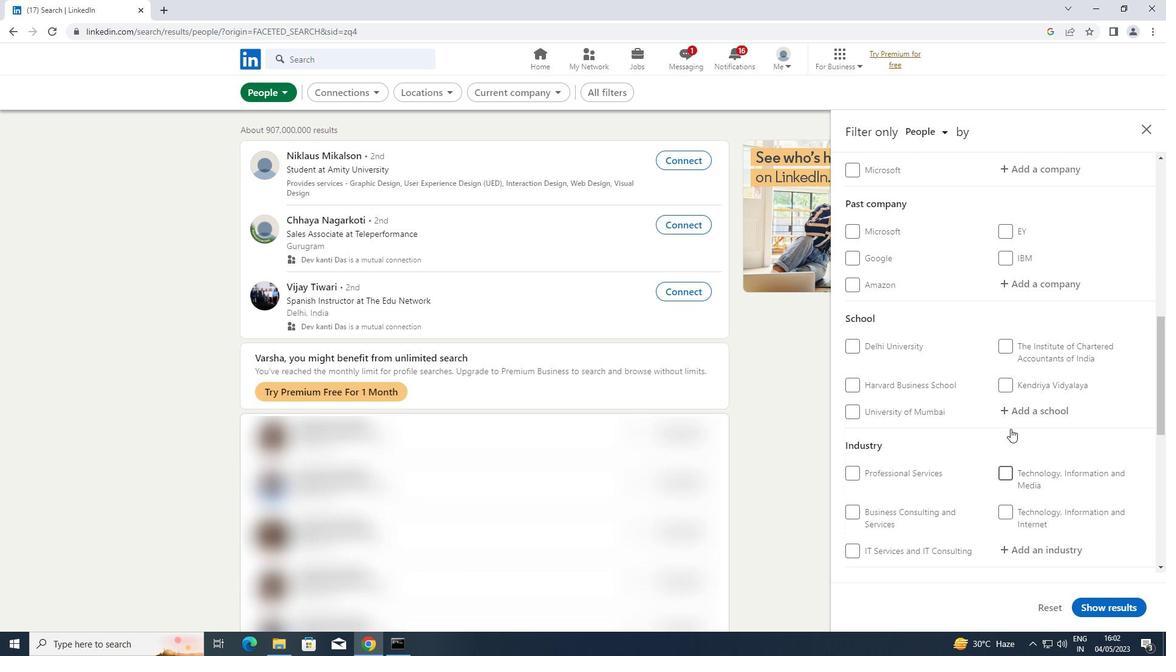 
Action: Mouse scrolled (1011, 429) with delta (0, 0)
Screenshot: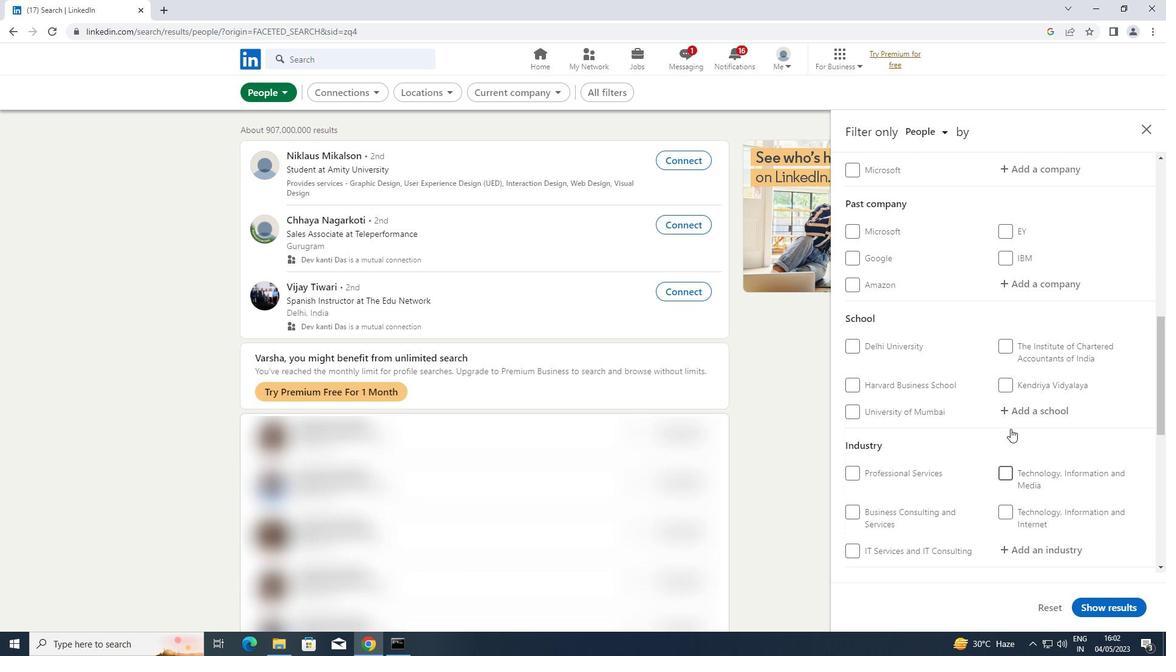 
Action: Mouse moved to (1056, 288)
Screenshot: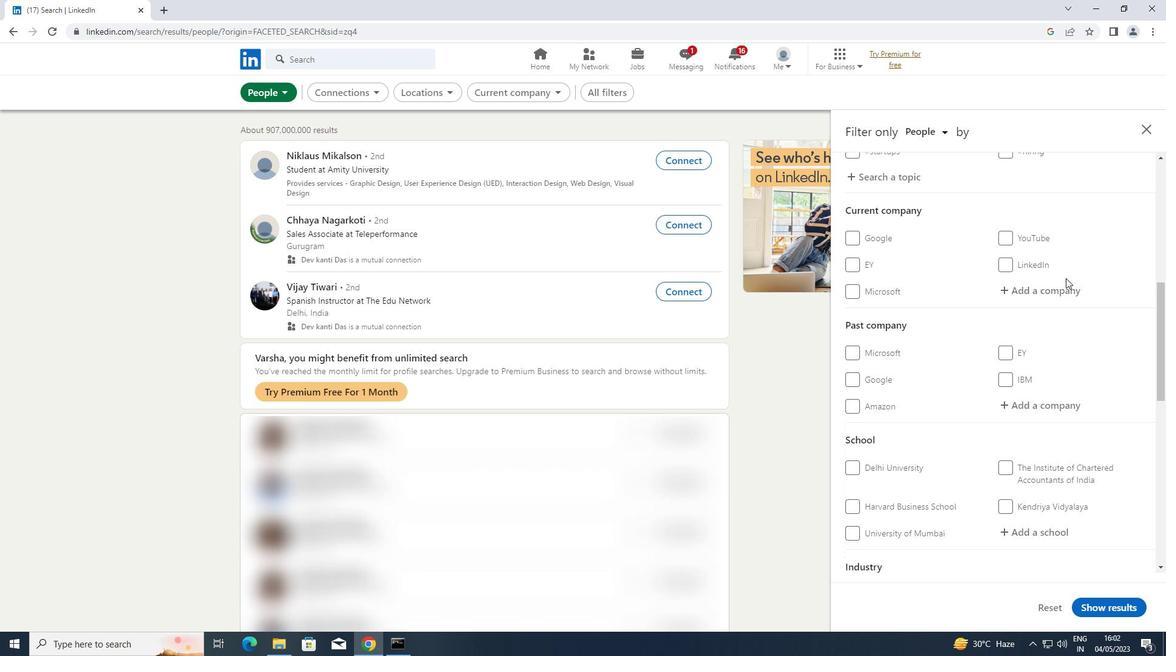 
Action: Mouse pressed left at (1056, 288)
Screenshot: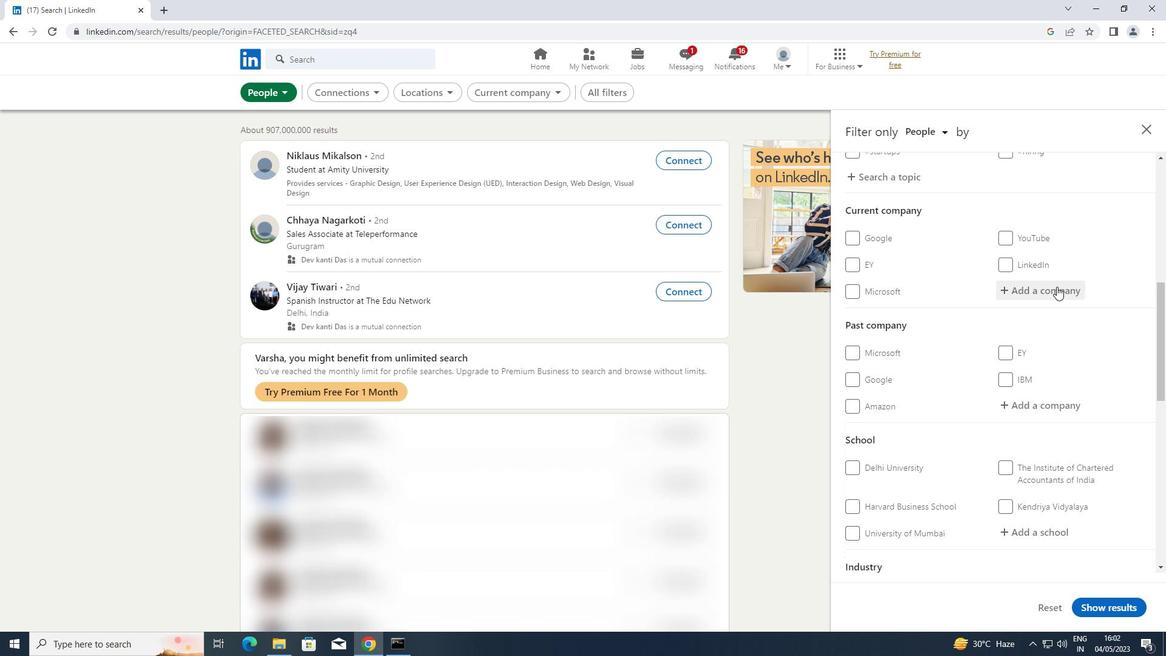 
Action: Key pressed <Key.shift>V-<Key.shift>SOFT
Screenshot: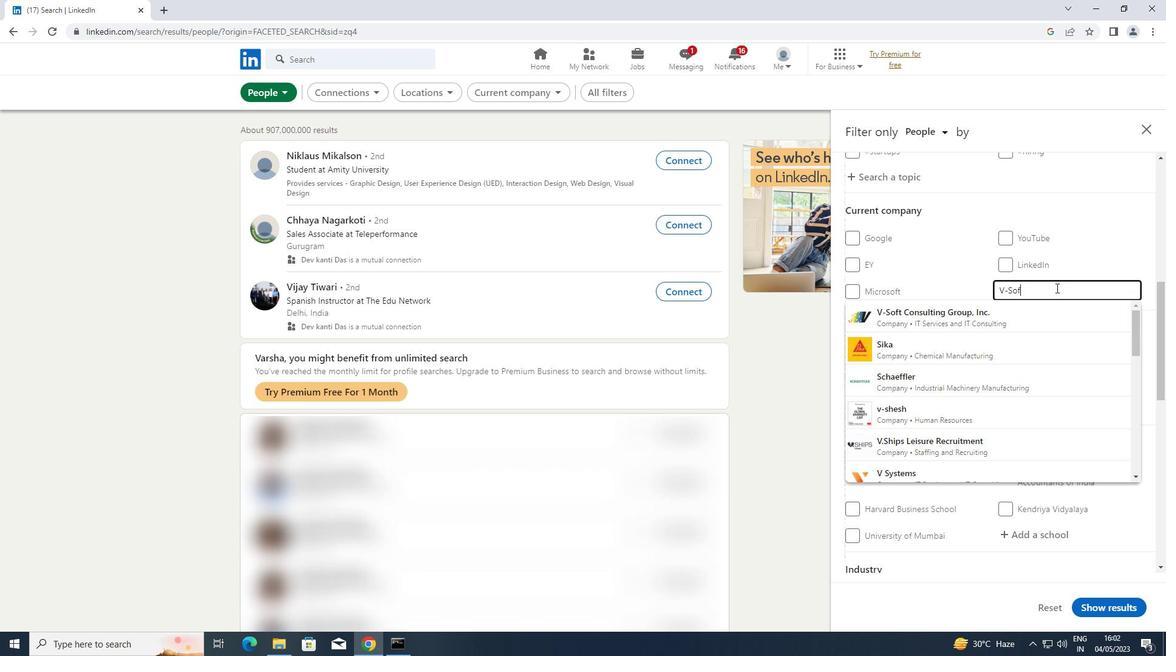 
Action: Mouse moved to (1017, 310)
Screenshot: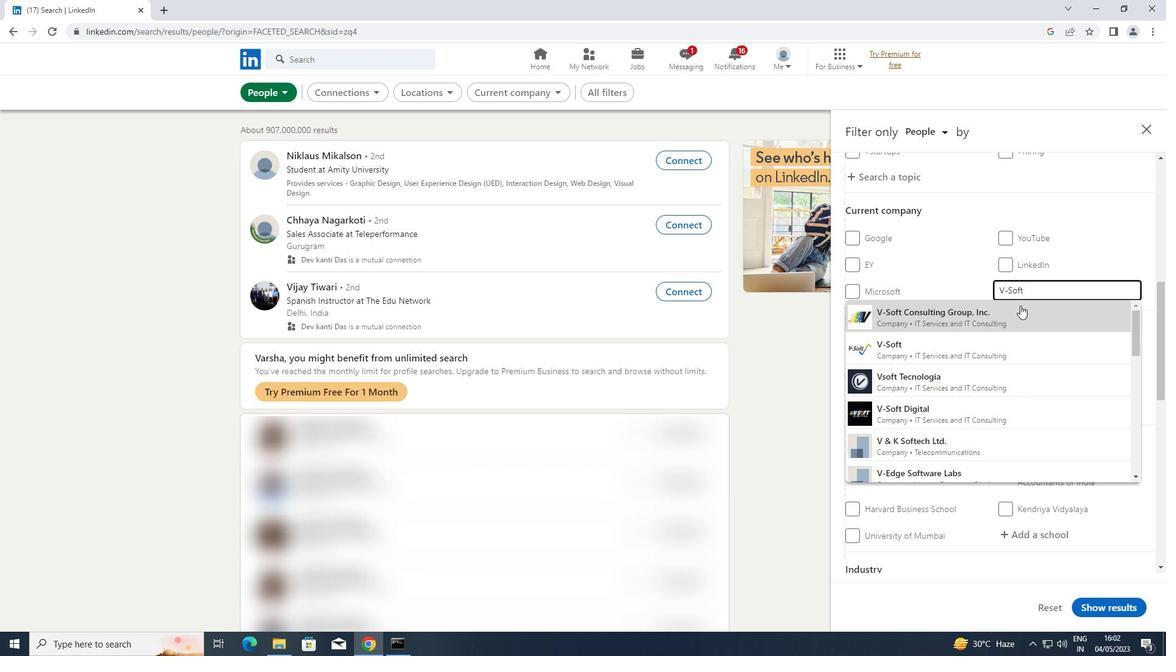 
Action: Mouse pressed left at (1017, 310)
Screenshot: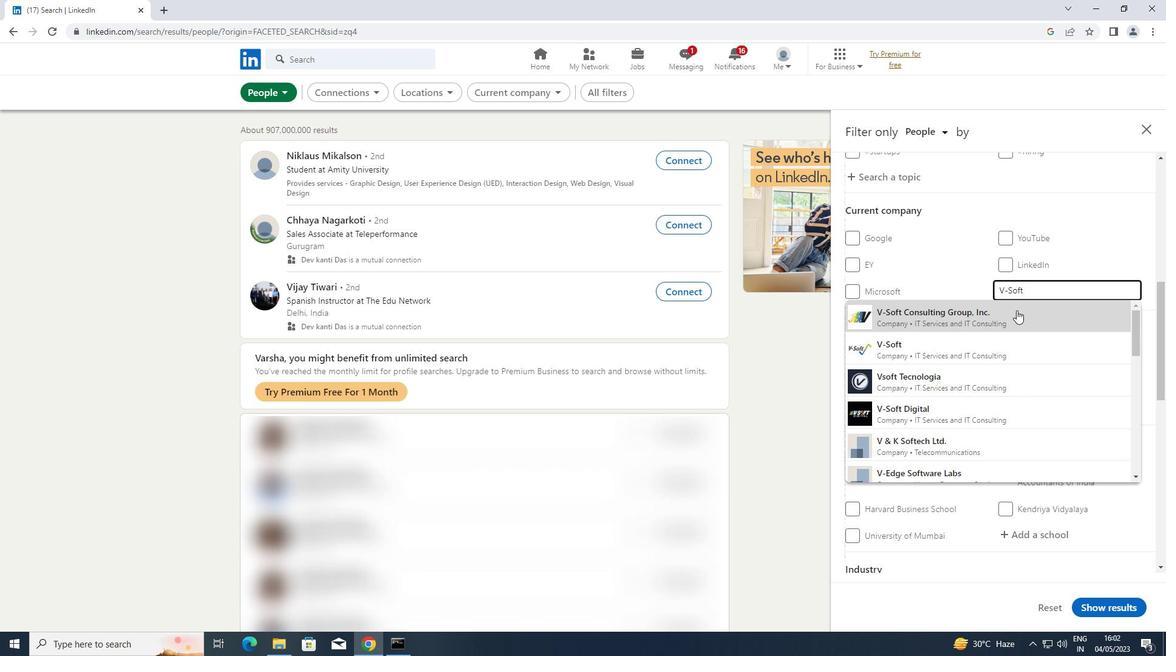 
Action: Mouse scrolled (1017, 309) with delta (0, 0)
Screenshot: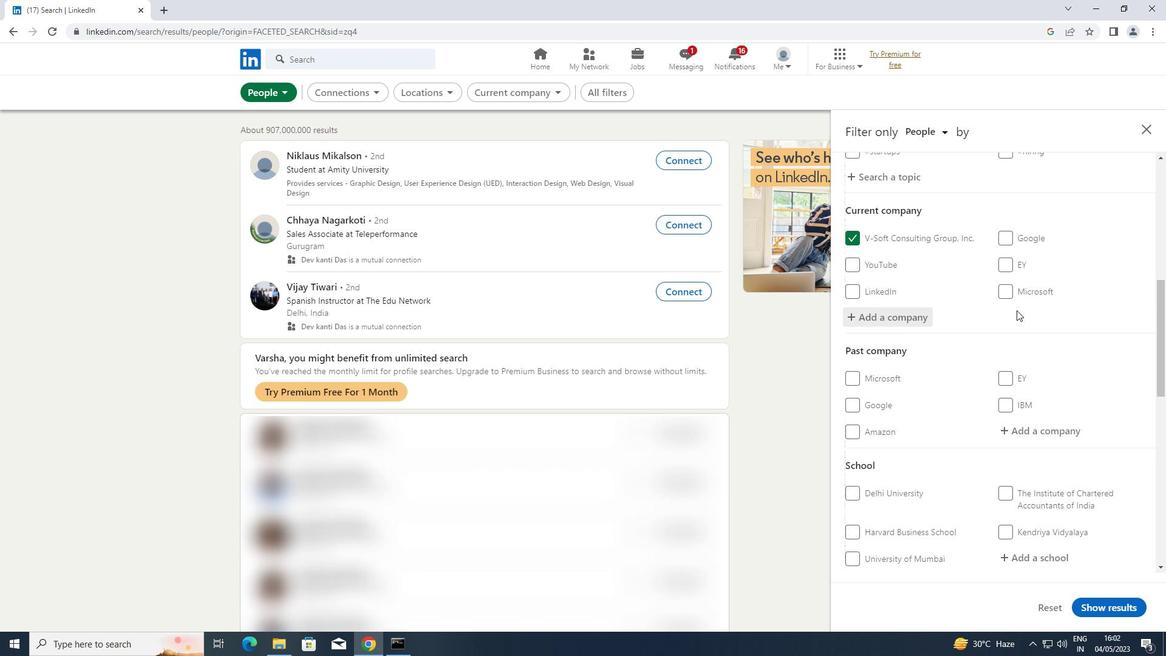 
Action: Mouse scrolled (1017, 309) with delta (0, 0)
Screenshot: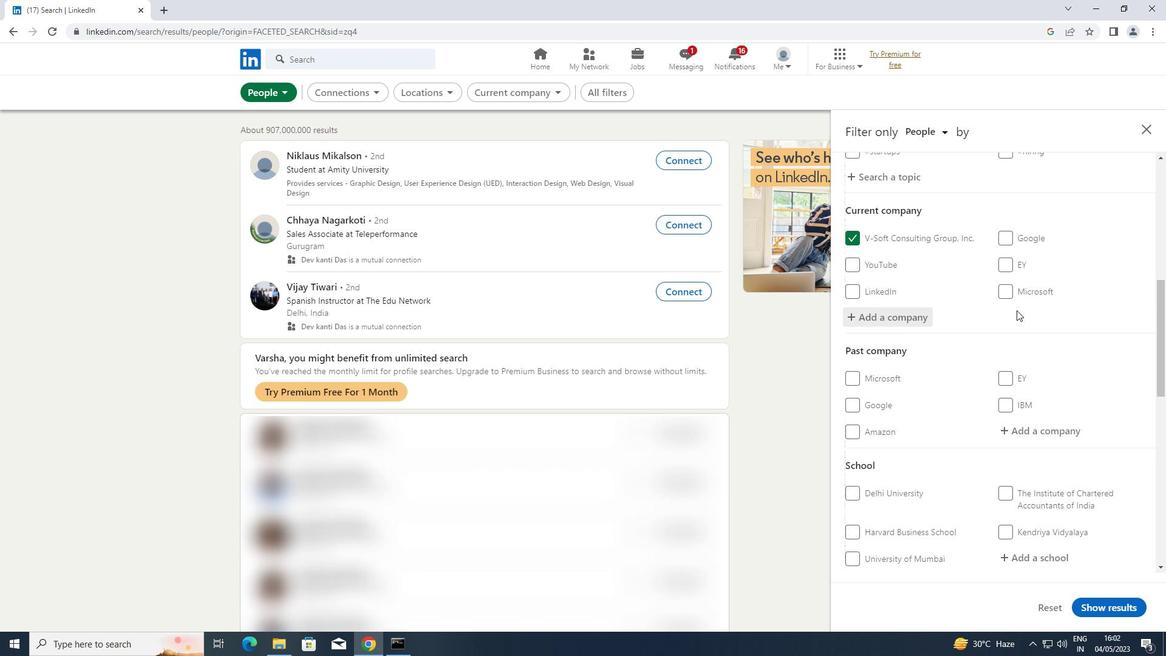 
Action: Mouse moved to (1048, 432)
Screenshot: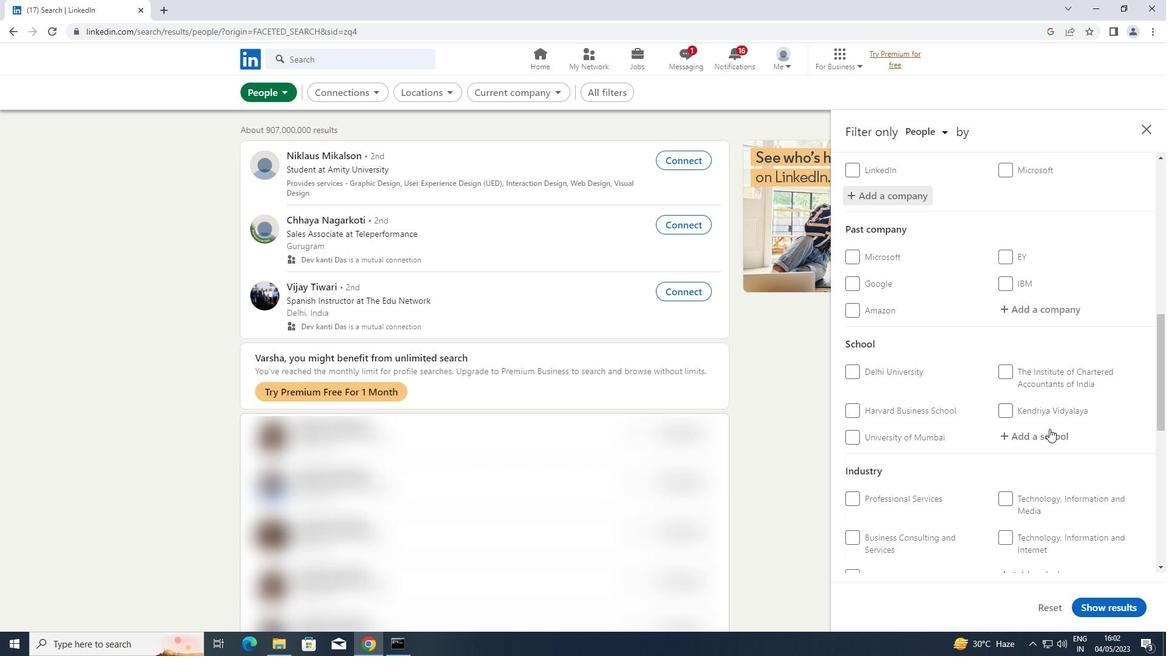 
Action: Mouse pressed left at (1048, 432)
Screenshot: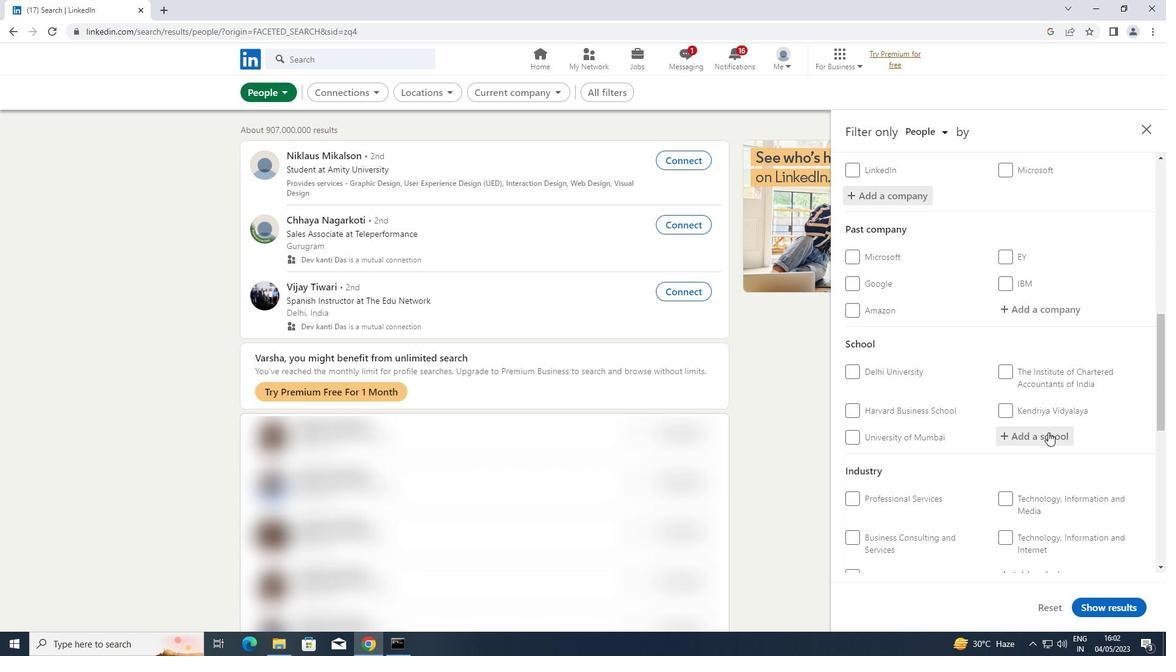 
Action: Key pressed <Key.shift>ATOMIC
Screenshot: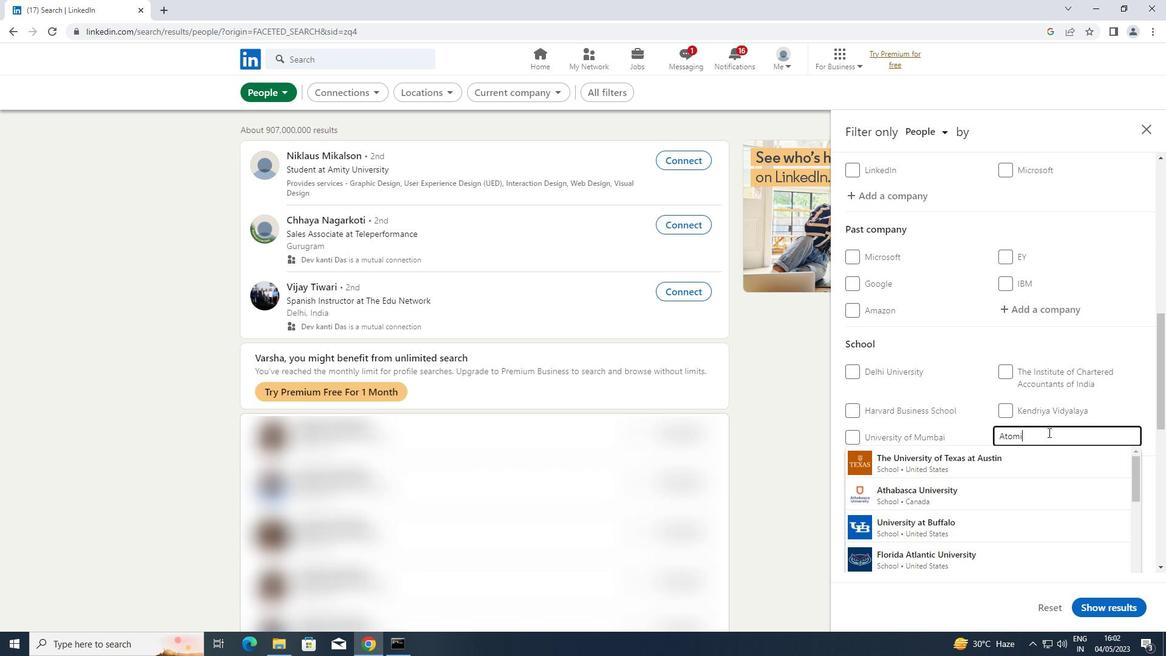 
Action: Mouse moved to (1005, 452)
Screenshot: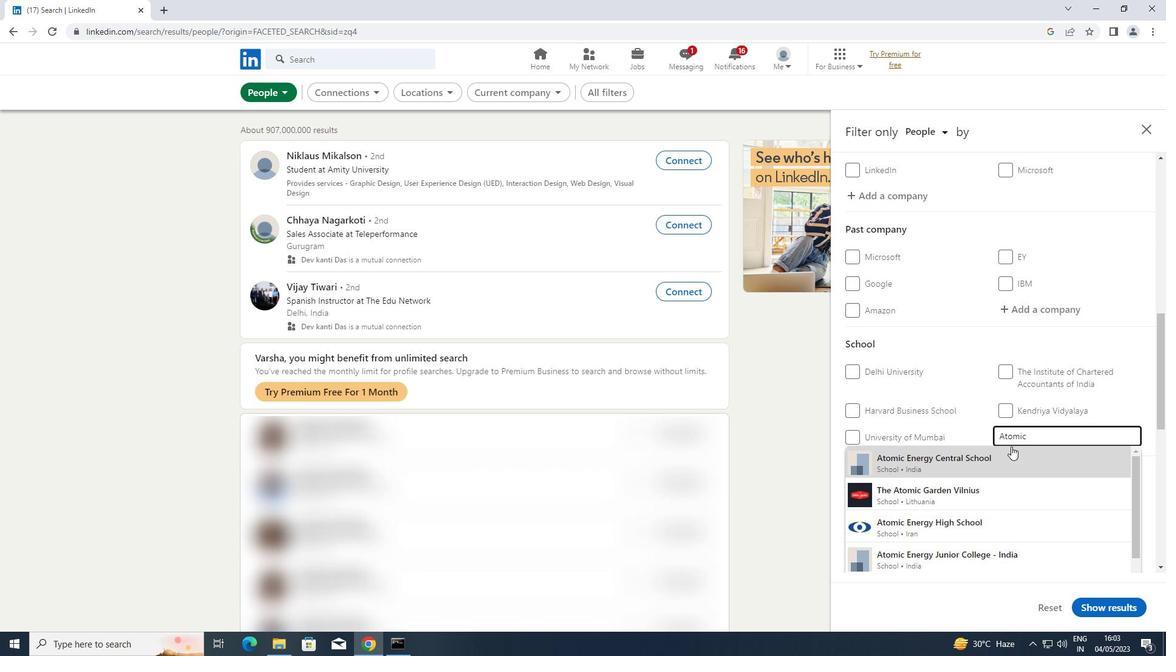 
Action: Mouse pressed left at (1005, 452)
Screenshot: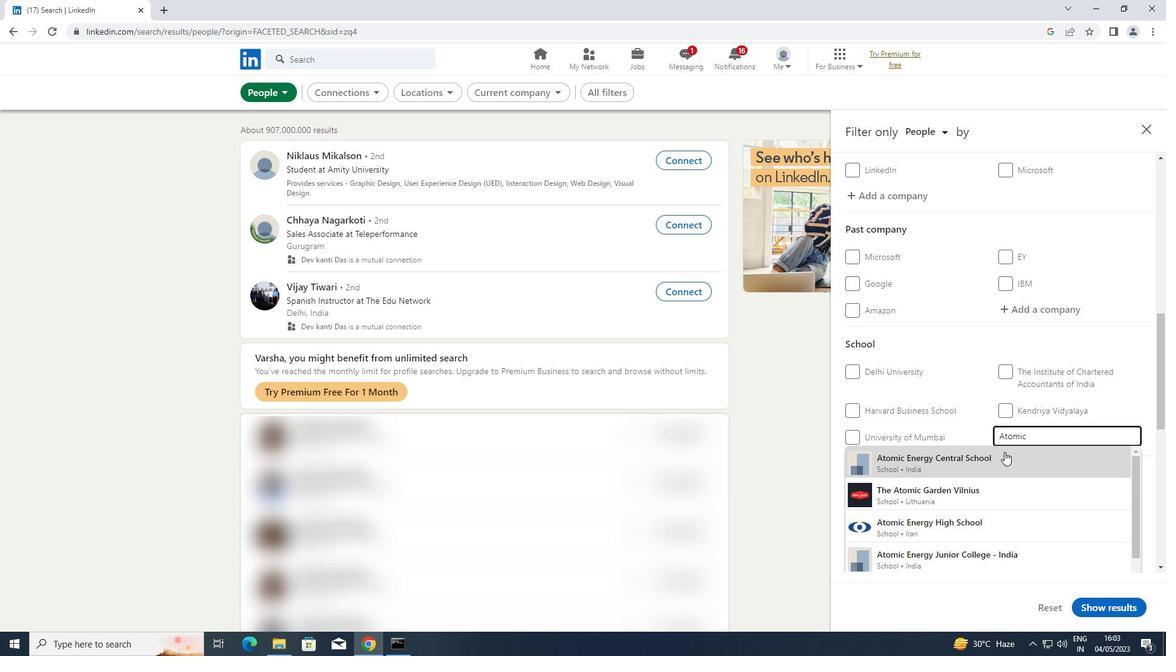 
Action: Mouse scrolled (1005, 451) with delta (0, 0)
Screenshot: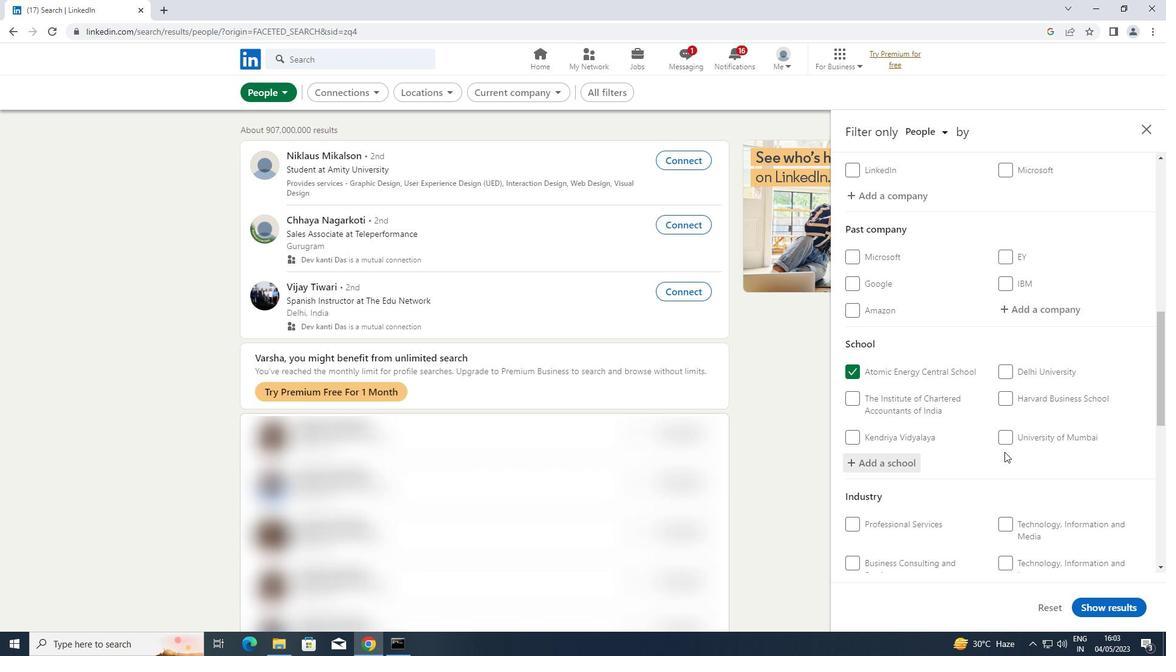 
Action: Mouse scrolled (1005, 451) with delta (0, 0)
Screenshot: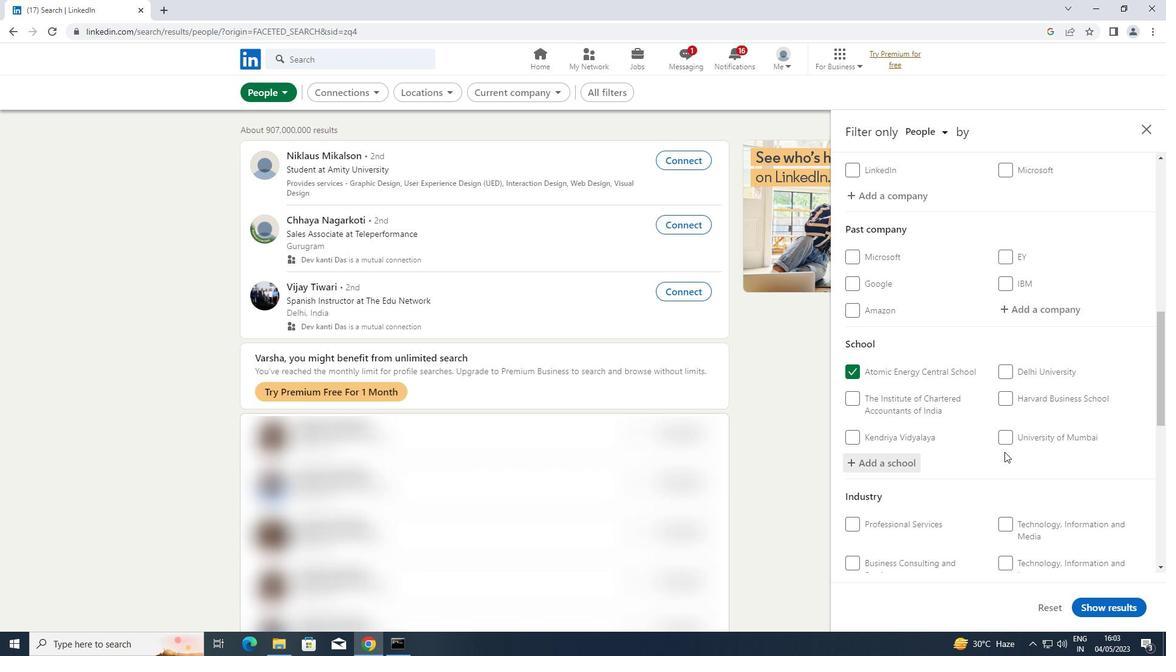 
Action: Mouse scrolled (1005, 451) with delta (0, 0)
Screenshot: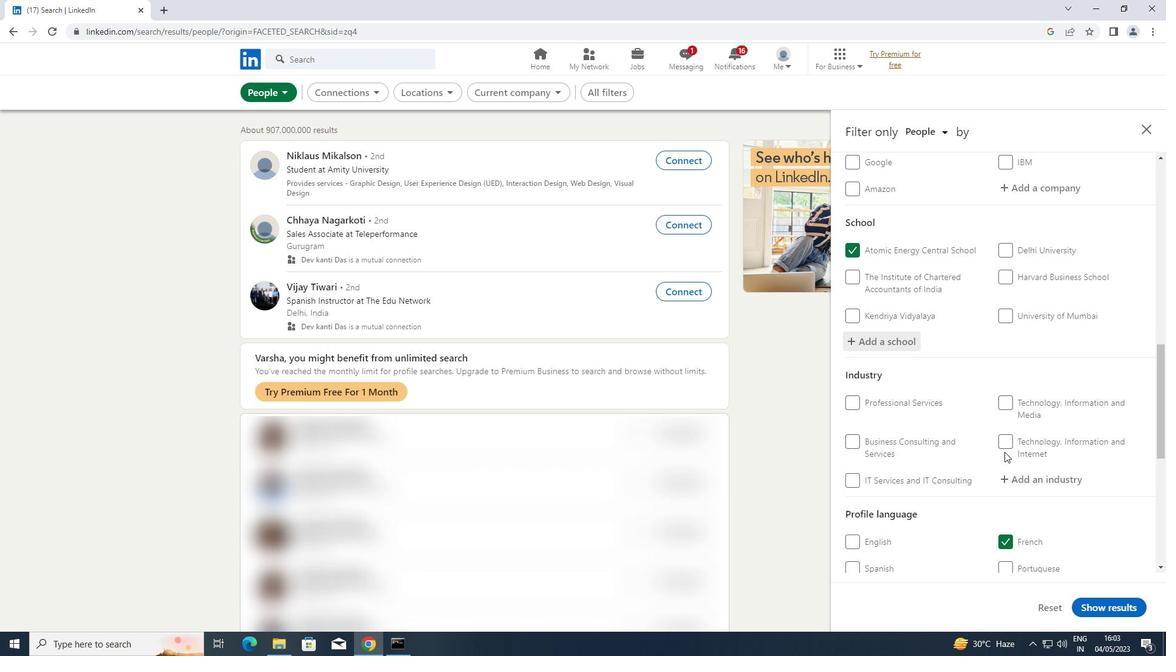 
Action: Mouse scrolled (1005, 451) with delta (0, 0)
Screenshot: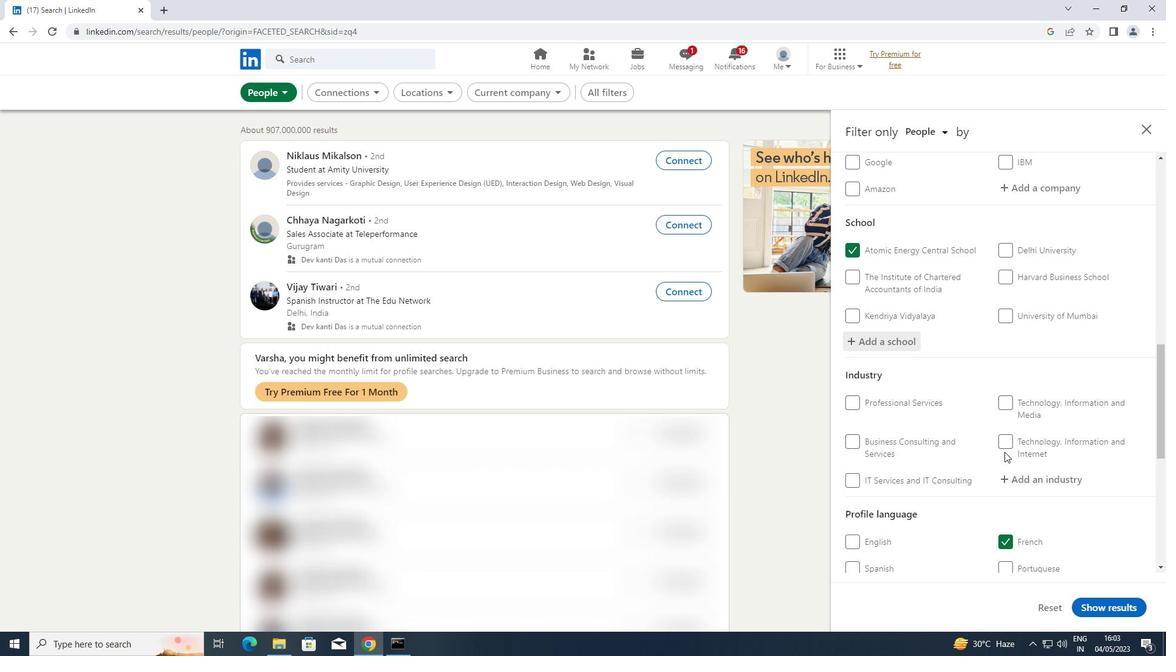 
Action: Mouse scrolled (1005, 451) with delta (0, 0)
Screenshot: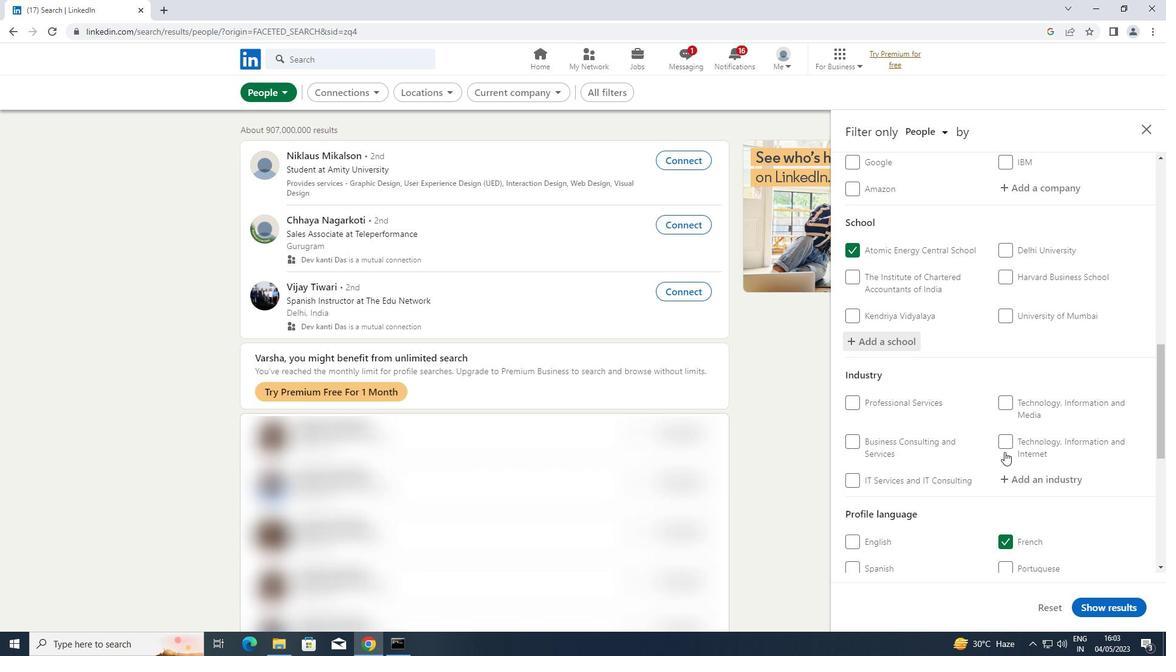 
Action: Mouse moved to (1072, 290)
Screenshot: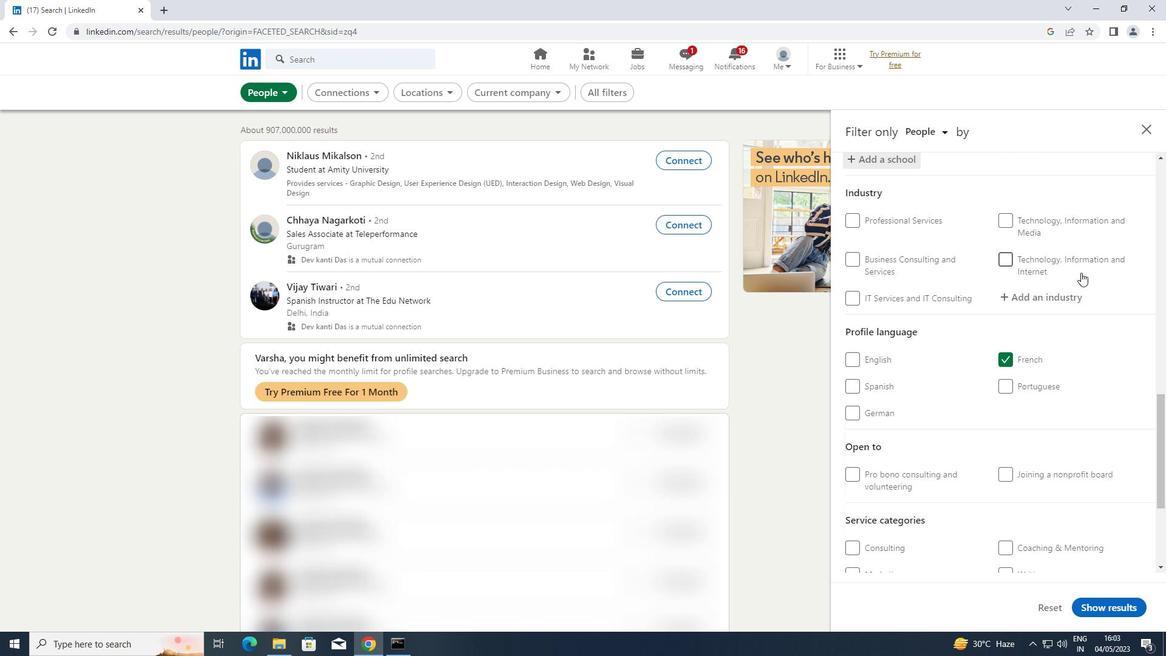
Action: Mouse pressed left at (1072, 290)
Screenshot: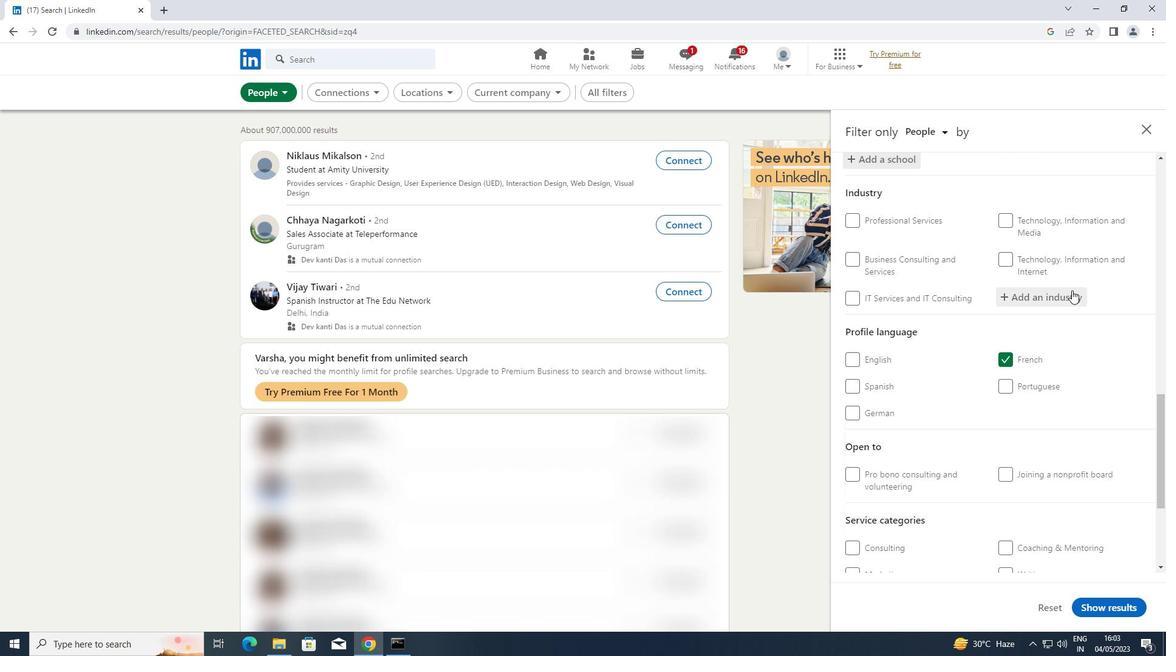 
Action: Mouse moved to (1071, 291)
Screenshot: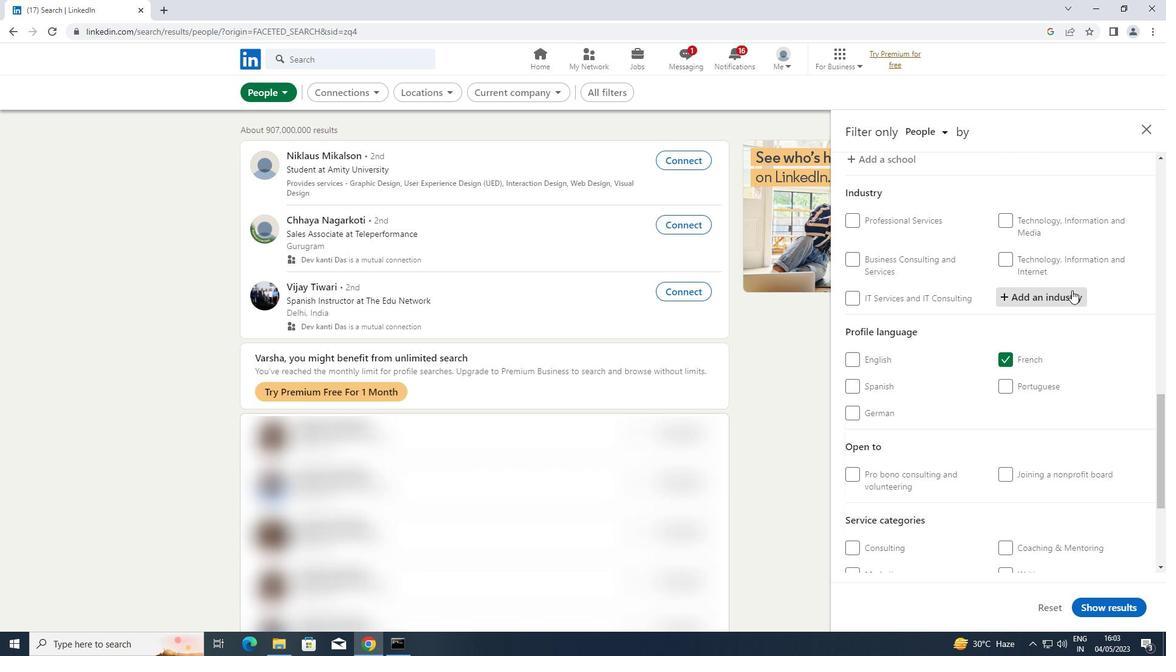 
Action: Key pressed <Key.shift>PHARMACEUTICAL
Screenshot: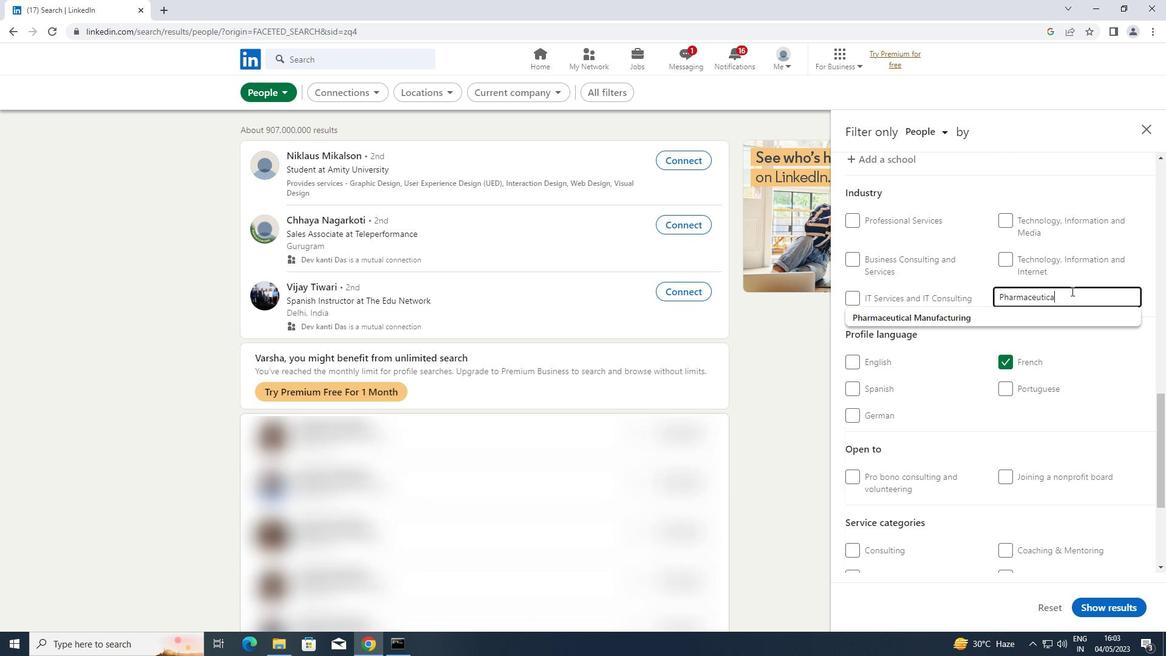 
Action: Mouse moved to (1006, 309)
Screenshot: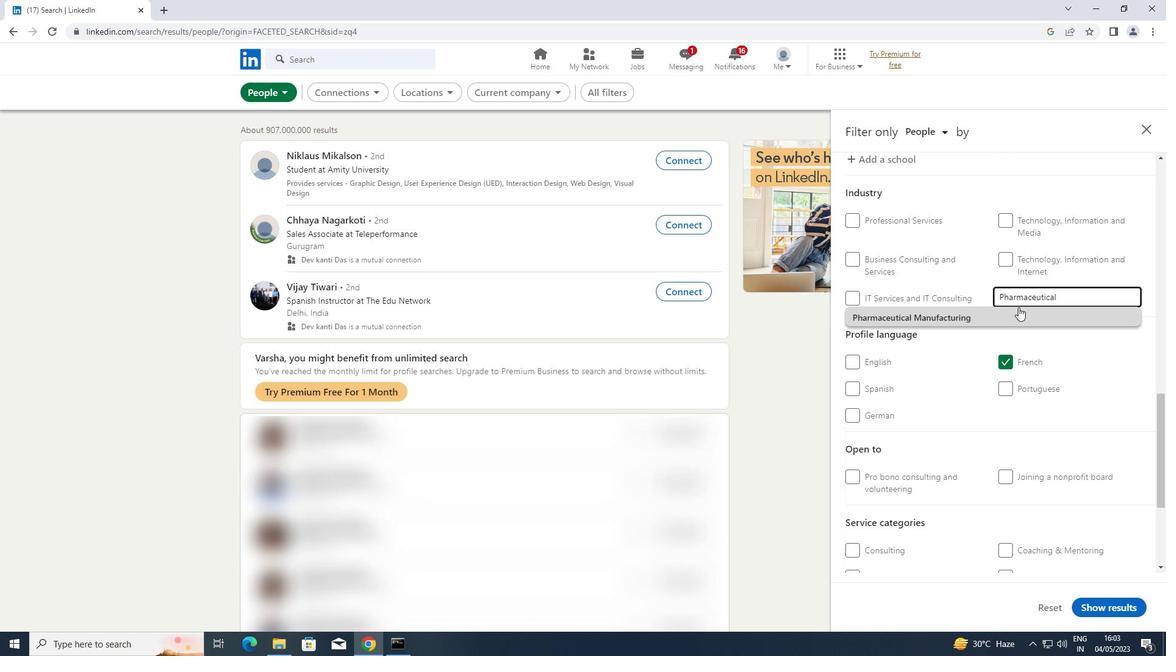 
Action: Mouse pressed left at (1006, 309)
Screenshot: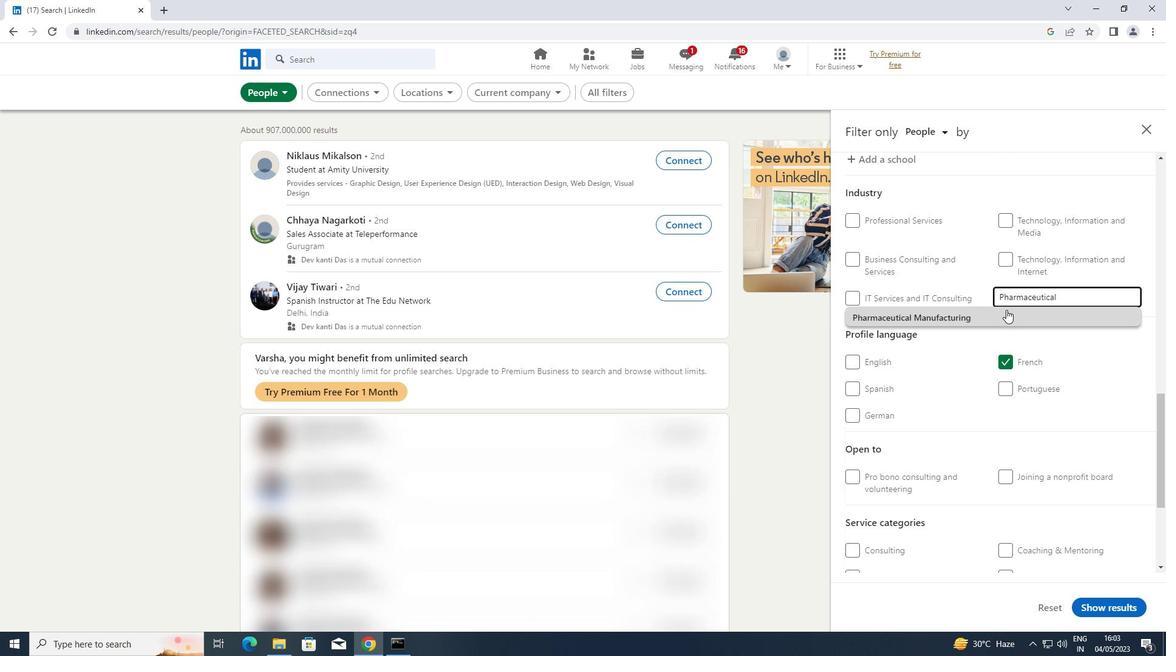 
Action: Mouse scrolled (1006, 309) with delta (0, 0)
Screenshot: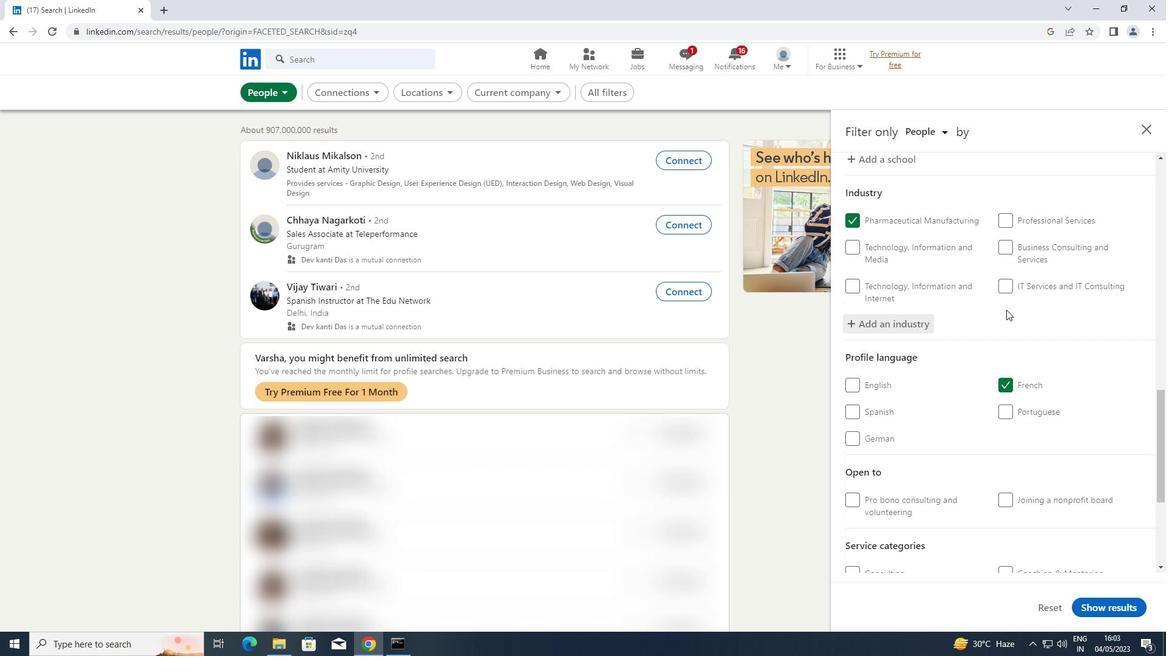 
Action: Mouse scrolled (1006, 309) with delta (0, 0)
Screenshot: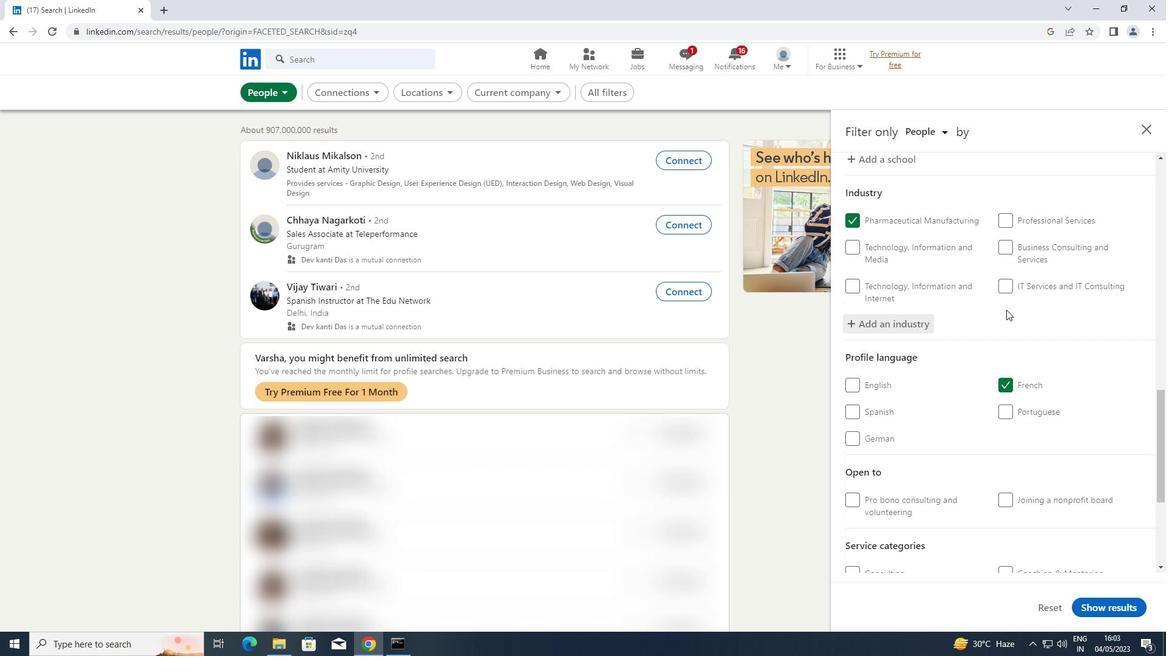 
Action: Mouse scrolled (1006, 309) with delta (0, 0)
Screenshot: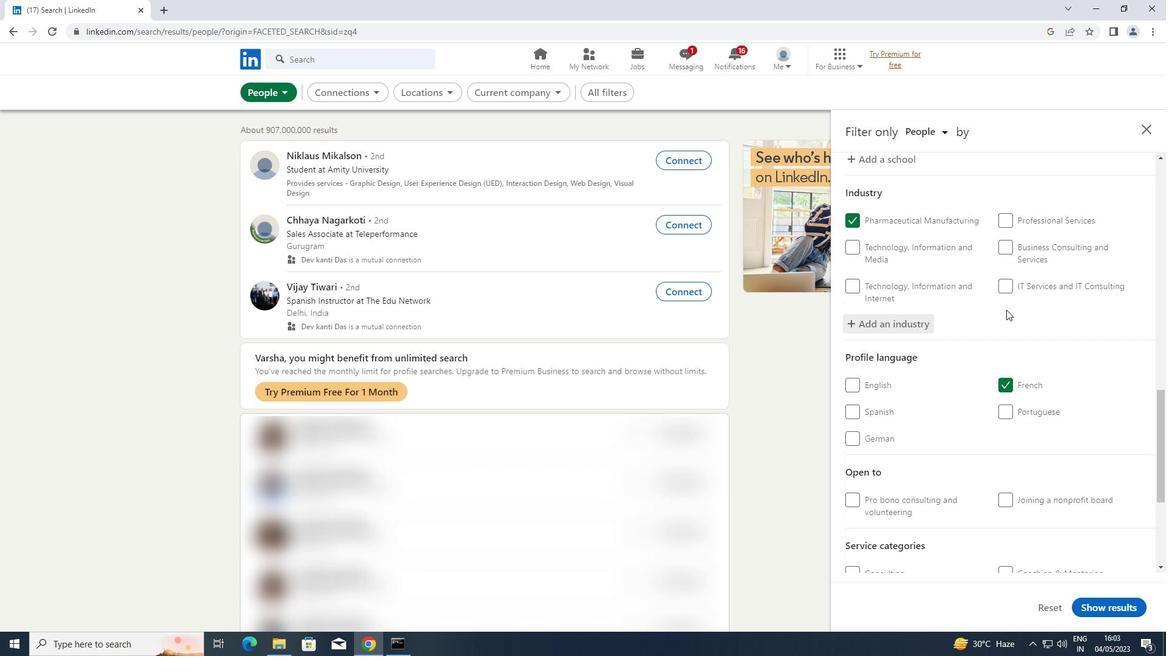 
Action: Mouse scrolled (1006, 309) with delta (0, 0)
Screenshot: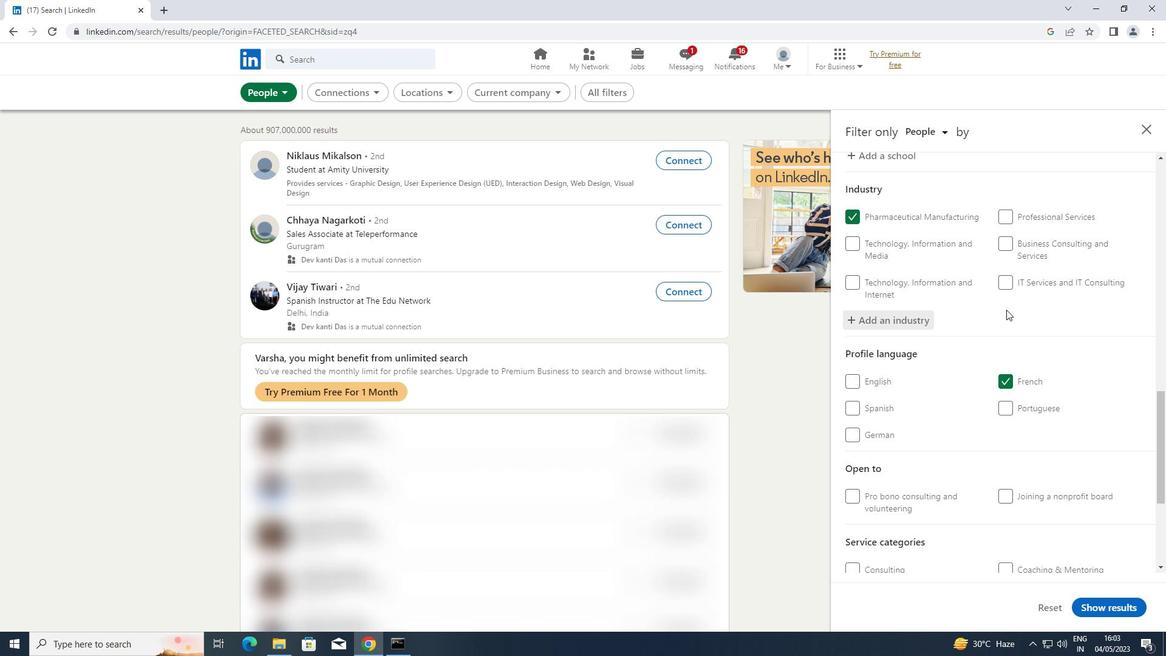
Action: Mouse moved to (1040, 403)
Screenshot: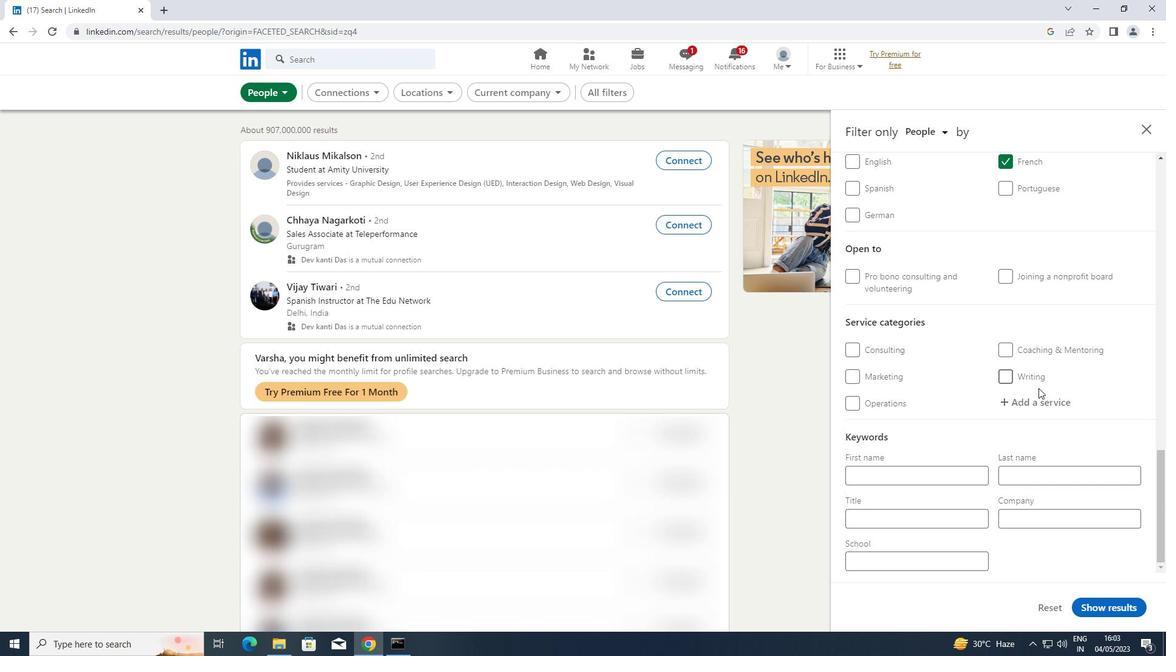 
Action: Mouse pressed left at (1040, 403)
Screenshot: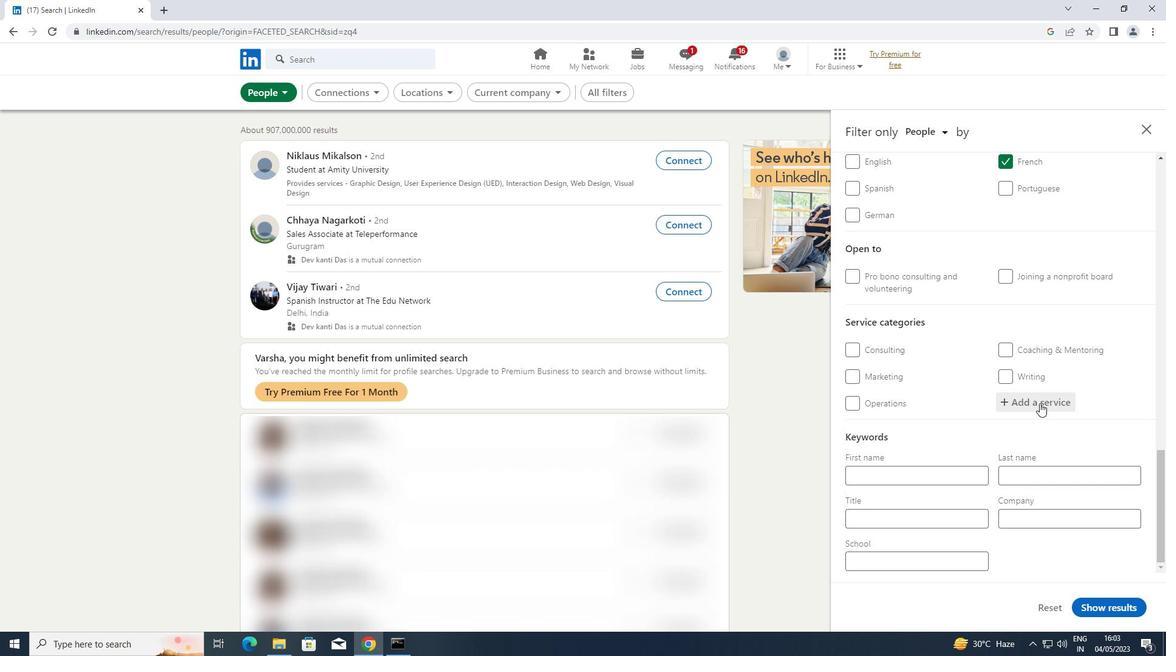 
Action: Key pressed <Key.shift>FINANCIAL<Key.space><Key.shift>ADVISORY
Screenshot: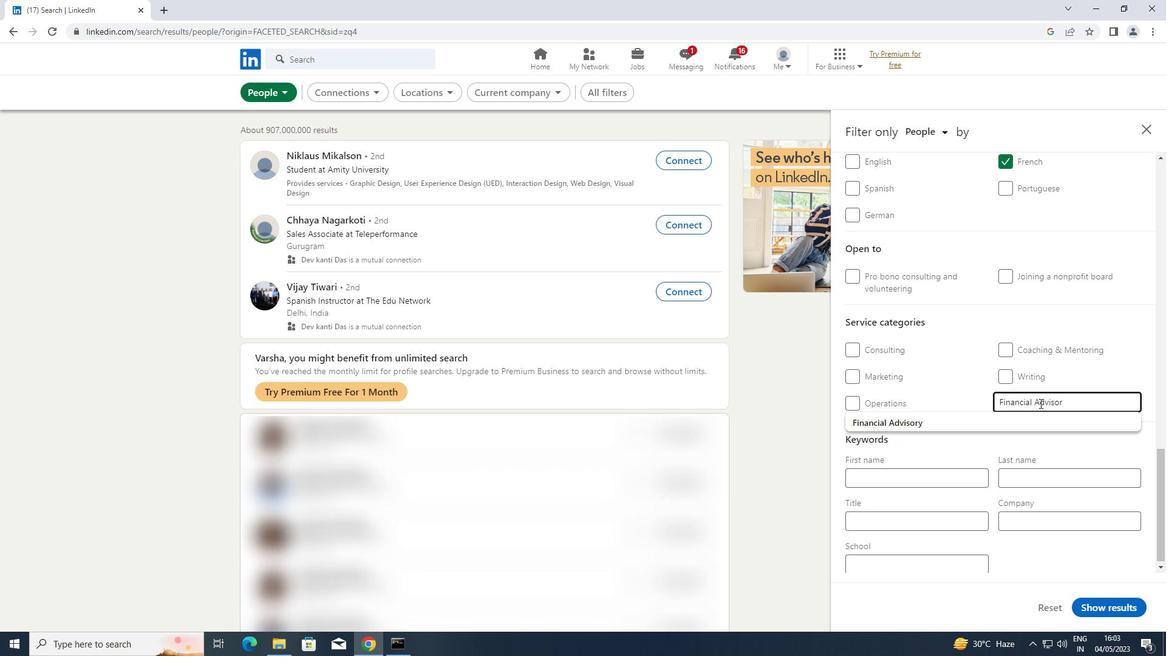 
Action: Mouse moved to (974, 421)
Screenshot: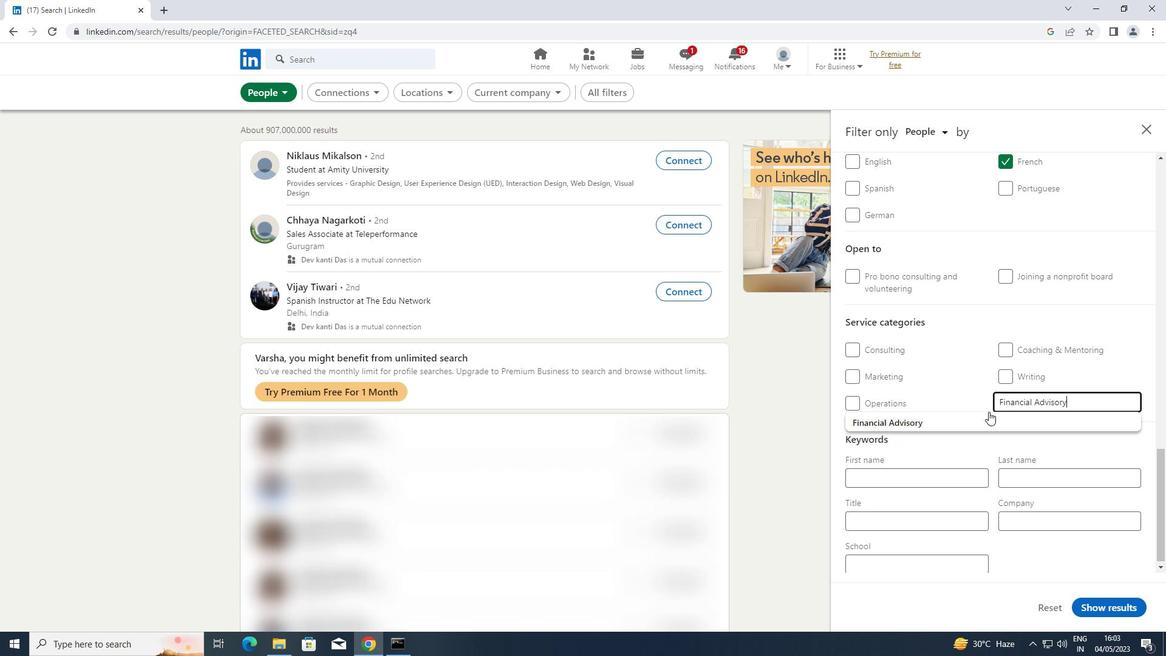 
Action: Mouse pressed left at (974, 421)
Screenshot: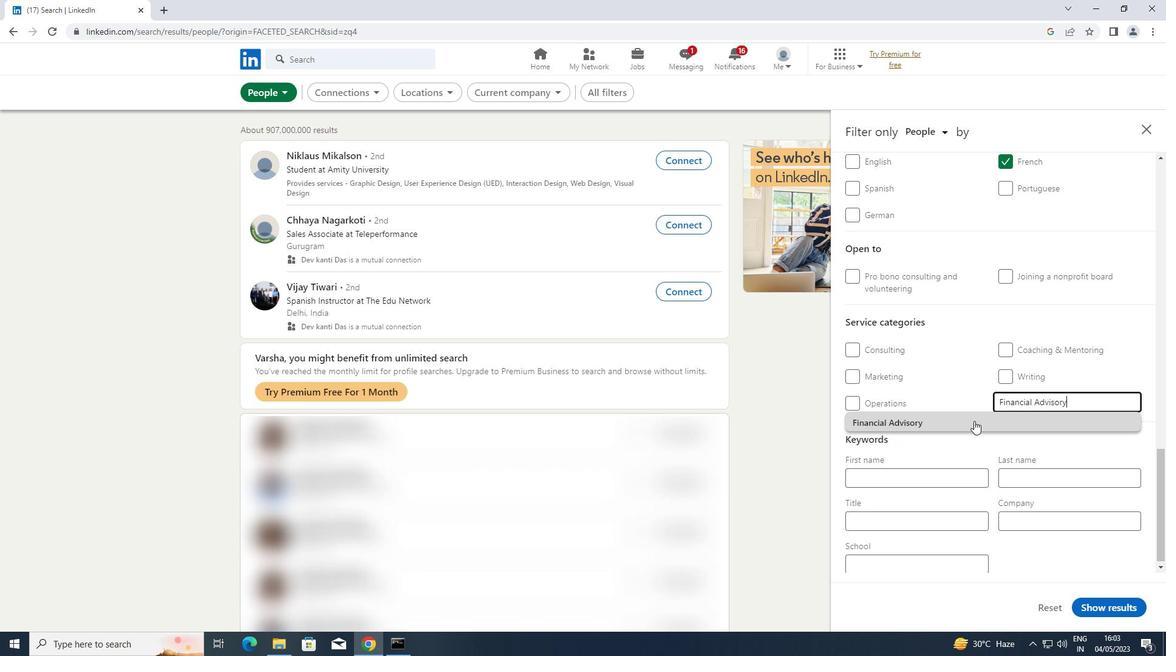 
Action: Mouse moved to (946, 545)
Screenshot: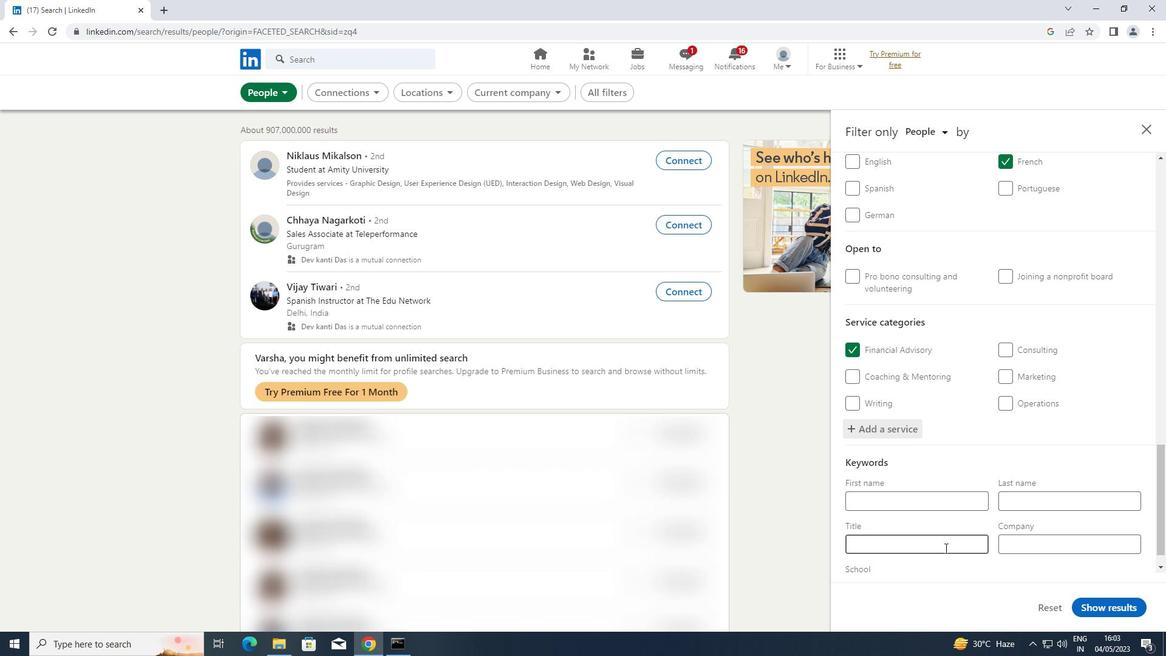 
Action: Mouse pressed left at (946, 545)
Screenshot: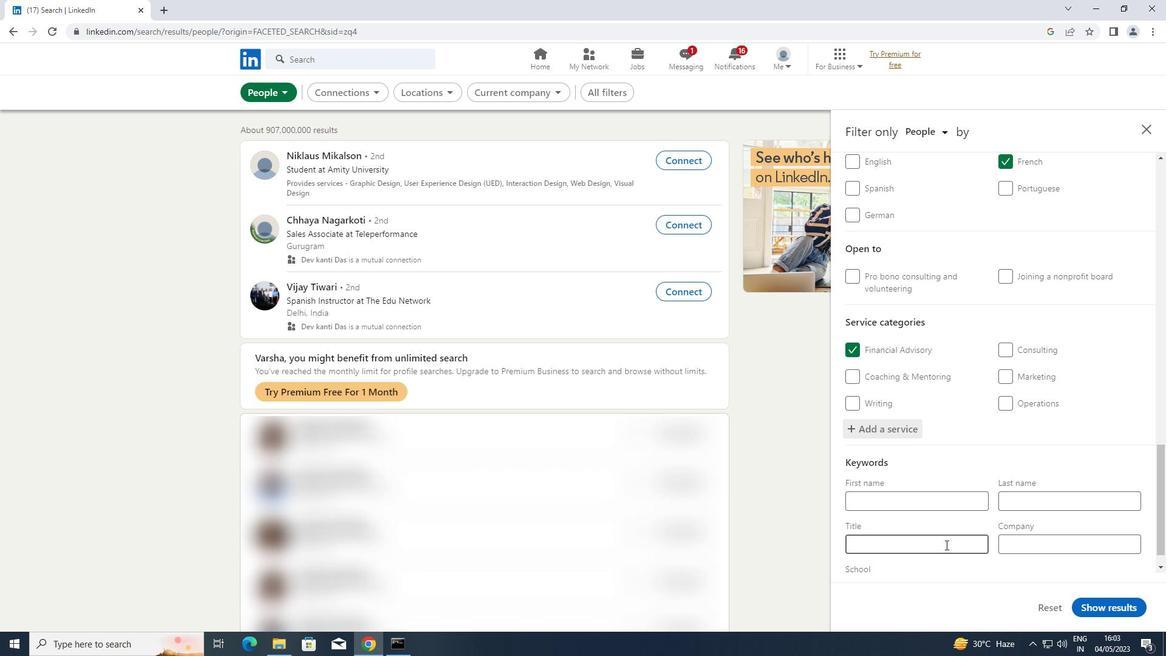 
Action: Key pressed <Key.shift>PHLEBOTOMIST
Screenshot: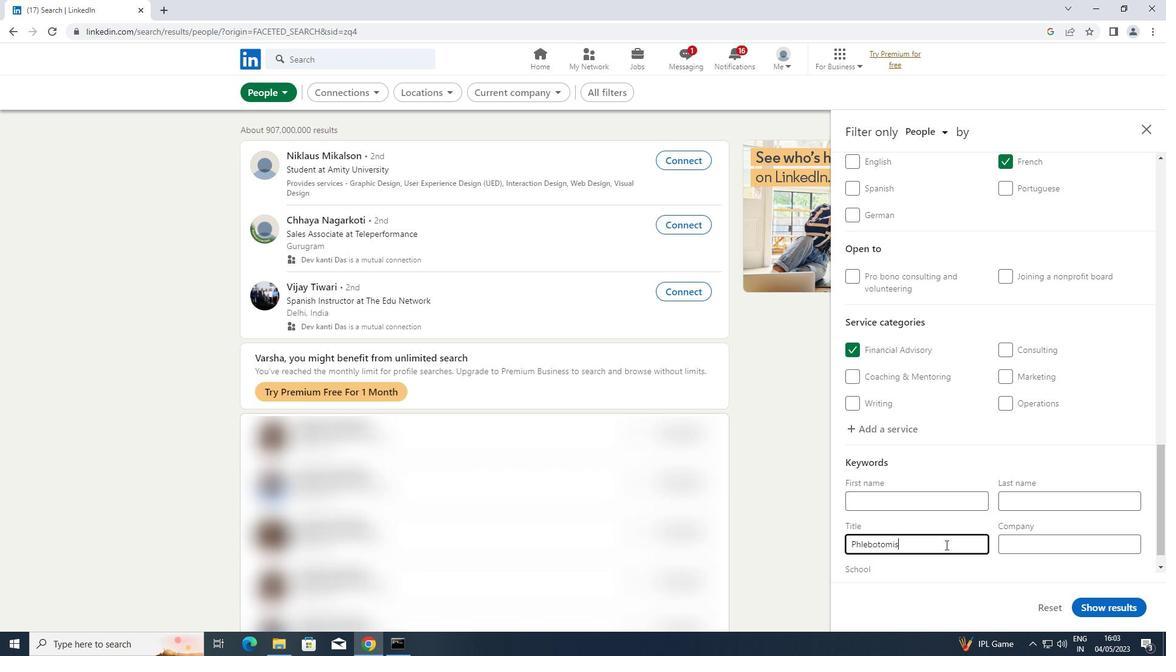 
Action: Mouse moved to (1105, 608)
Screenshot: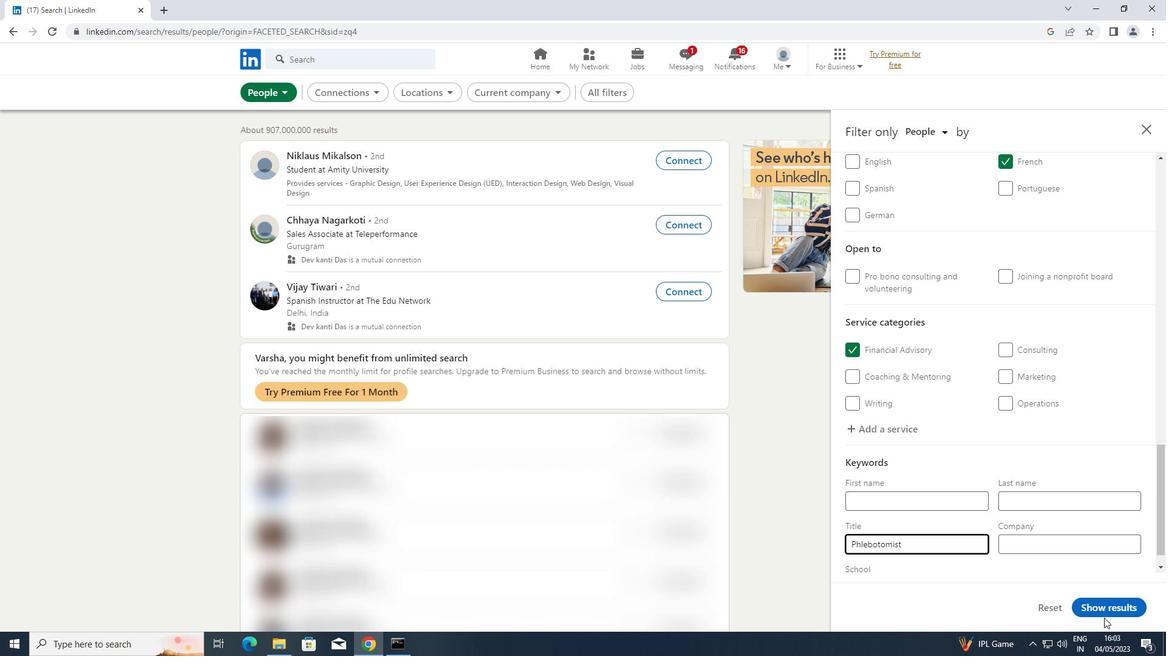 
Action: Mouse pressed left at (1105, 608)
Screenshot: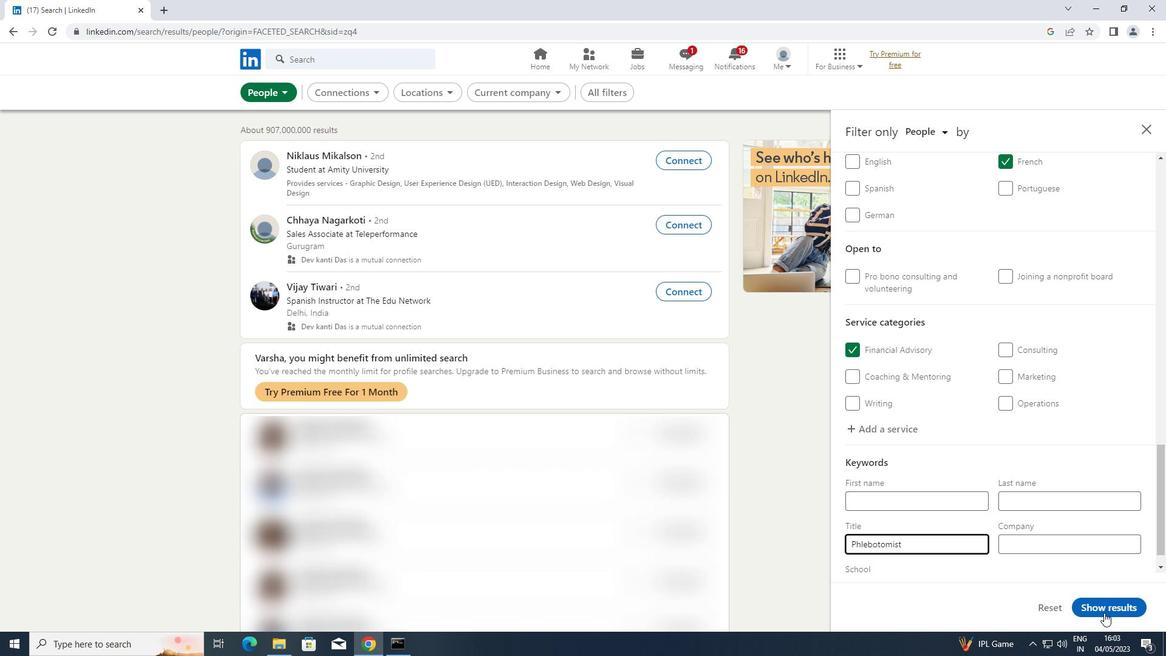 
